 Task: Add an event  with title  Interview with Anchal, date '2023/11/23 to 2023/11/25 & Select Event type as  One on One. Add location for the event as  987 São Bento Station, Porto, Portugal and add a description: The conversation aimed at assessing their qualifications, skills, and suitability for a specific job role or position within the organization. The interview provides an opportunity for the hiring team to gather valuable information about the candidate's experience, abilities, and potential cultural fit.Create an event link  http-interviewwithanchalcom & Select the event color as  Light Pink. , logged in from the account softage.1@softage.netand send the event invitation to softage.4@softage.net and softage.5@softage.net
Action: Mouse moved to (727, 96)
Screenshot: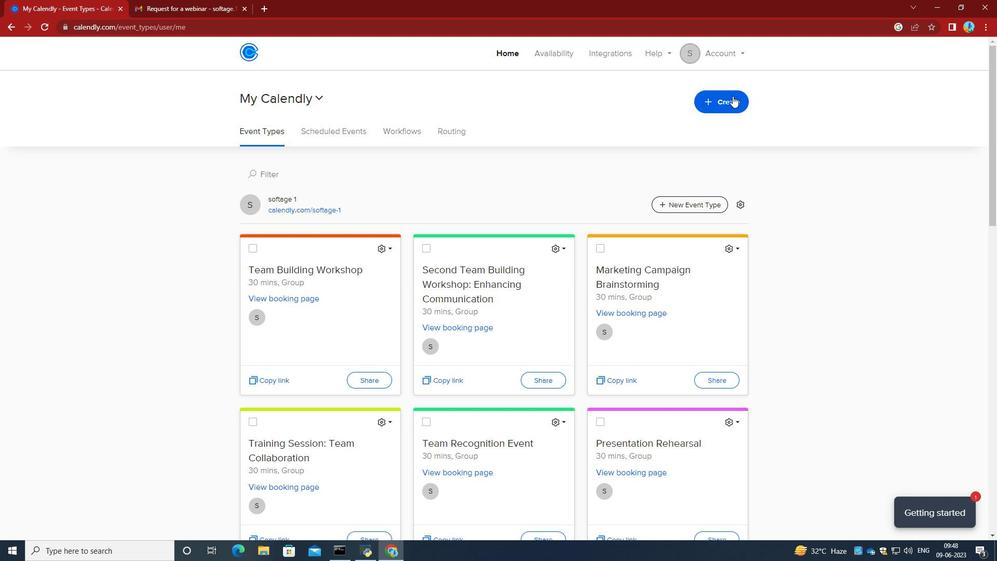 
Action: Mouse pressed left at (727, 96)
Screenshot: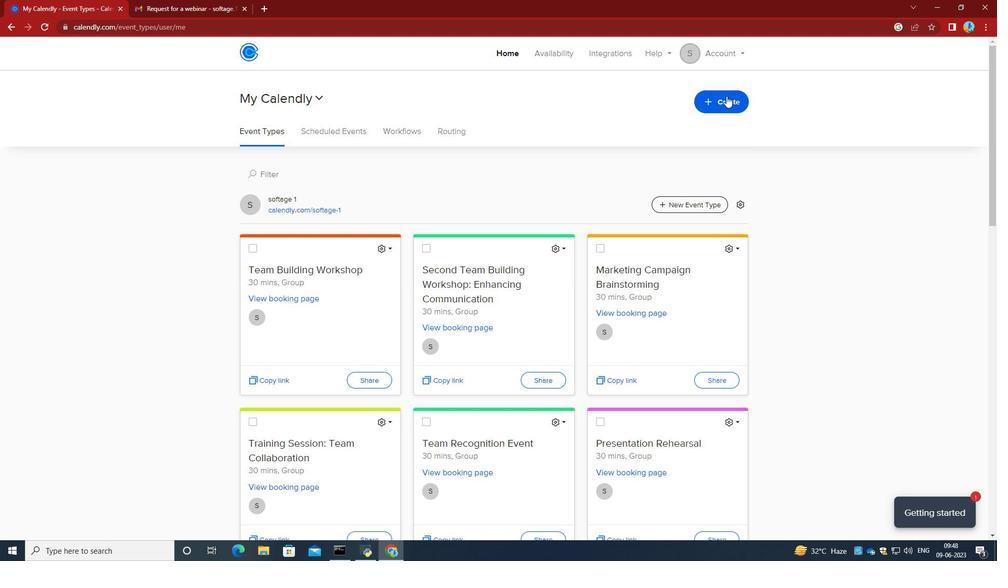 
Action: Mouse moved to (660, 144)
Screenshot: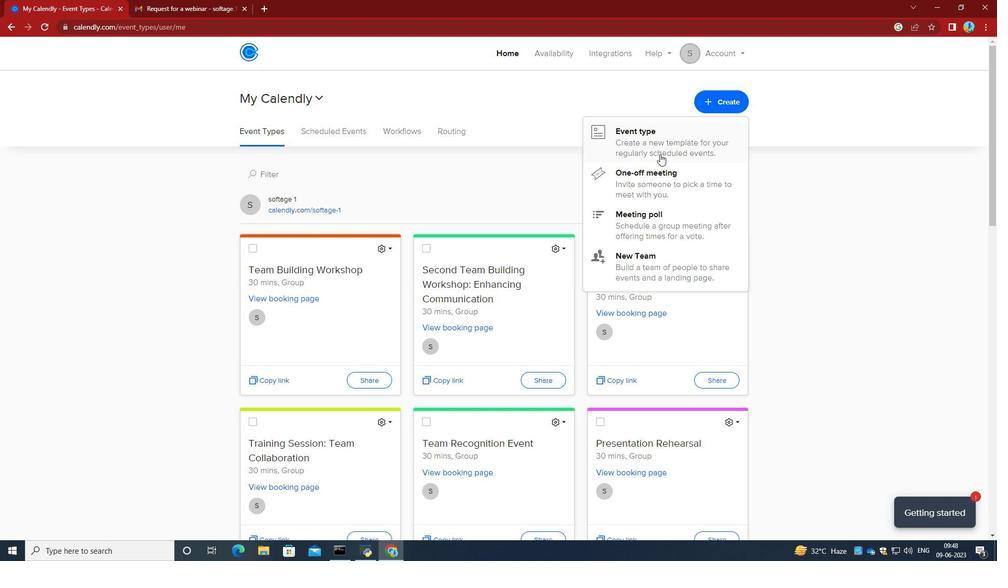 
Action: Mouse pressed left at (660, 144)
Screenshot: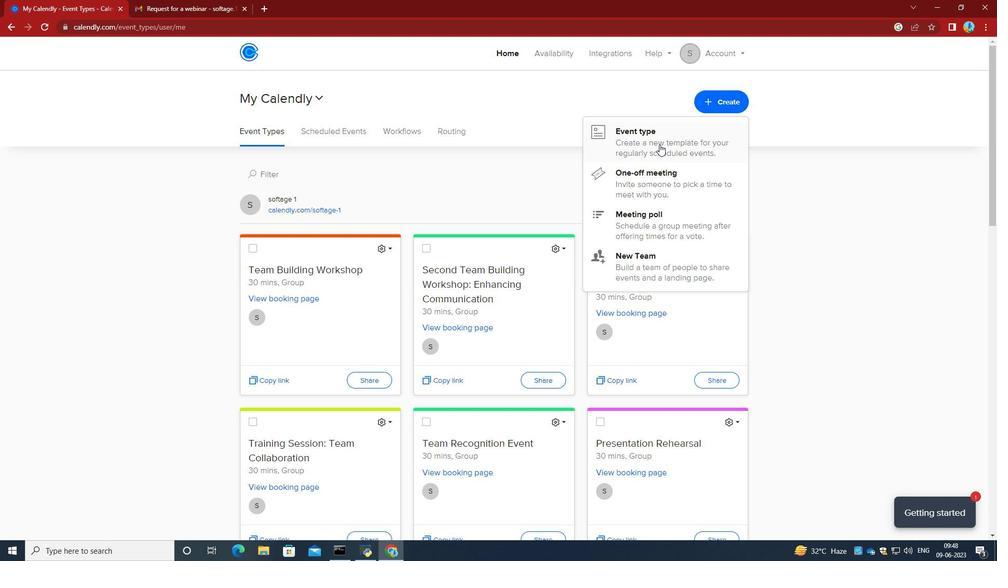 
Action: Mouse moved to (489, 180)
Screenshot: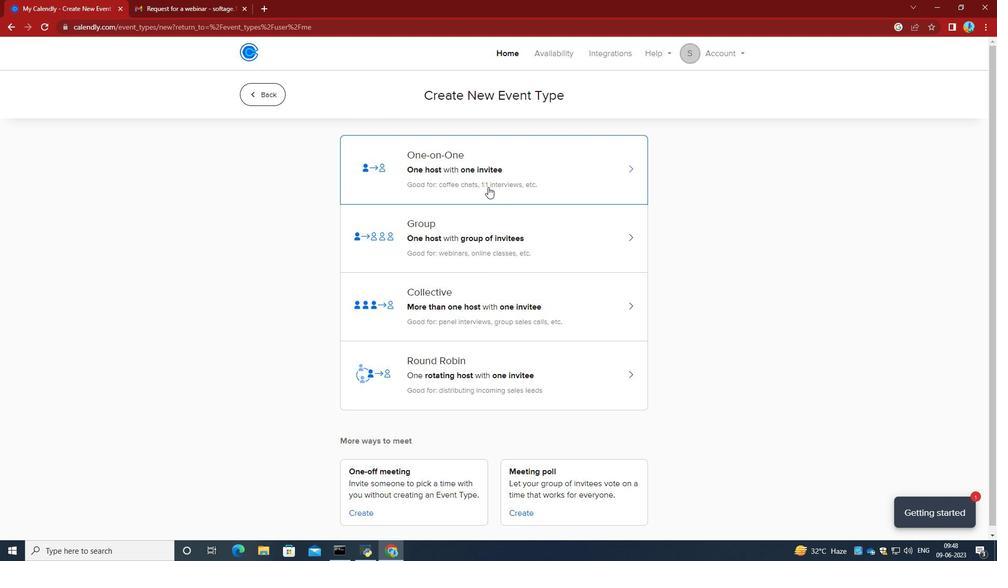 
Action: Mouse pressed left at (489, 180)
Screenshot: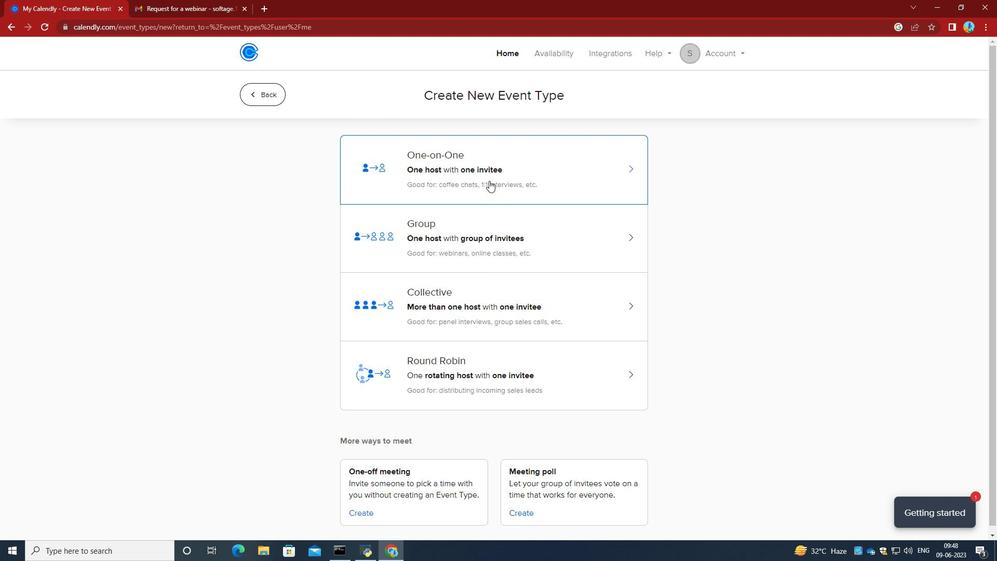 
Action: Mouse moved to (373, 247)
Screenshot: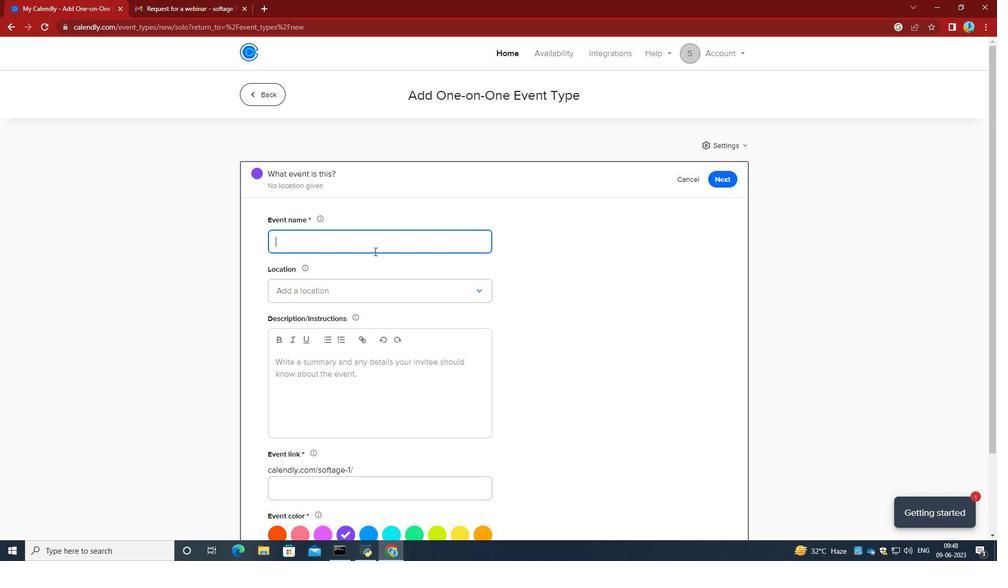 
Action: Mouse pressed left at (373, 247)
Screenshot: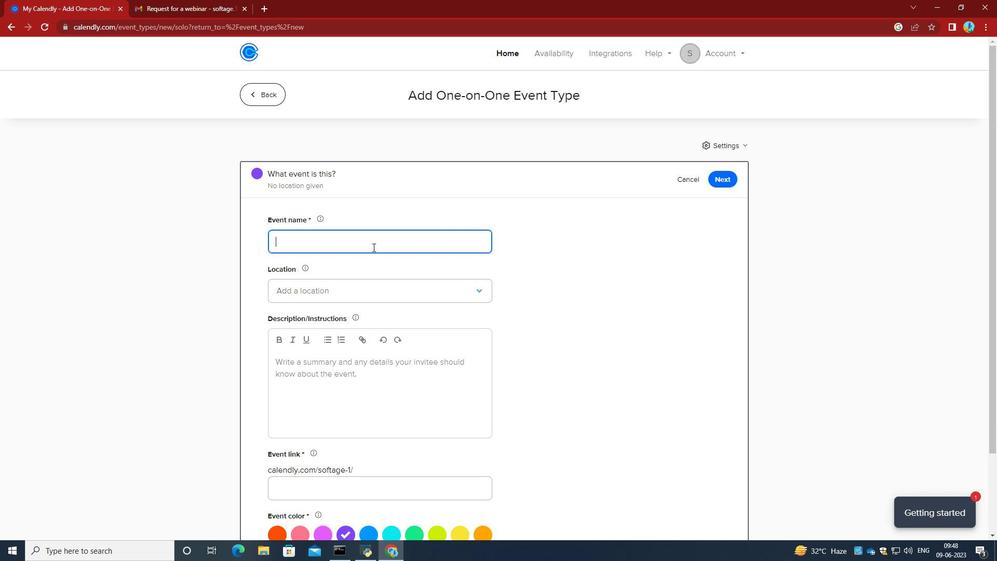 
Action: Key pressed <Key.caps_lock>I<Key.caps_lock>nterview<Key.space>with<Key.space><Key.caps_lock>A<Key.caps_lock>nchal<Key.space>
Screenshot: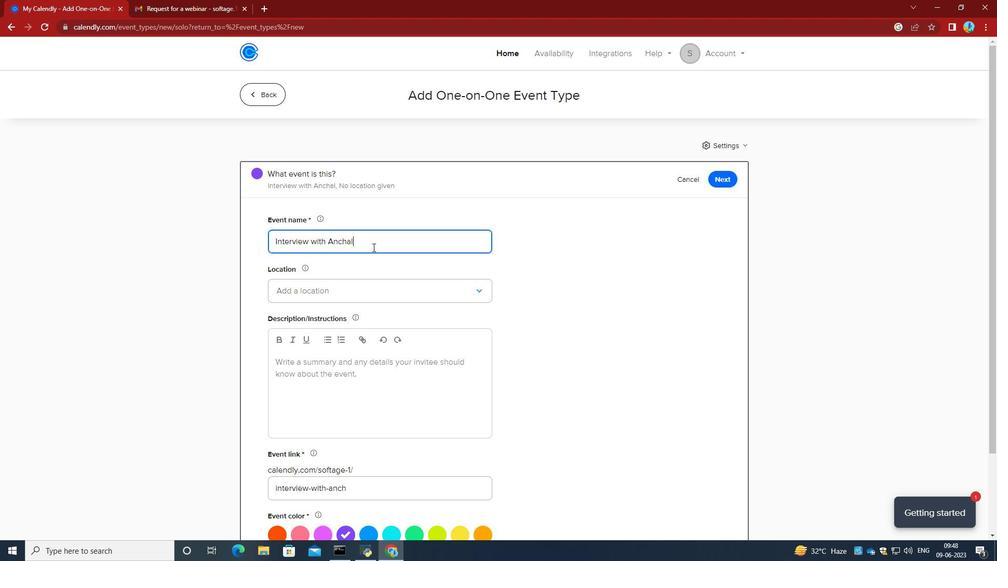 
Action: Mouse moved to (366, 286)
Screenshot: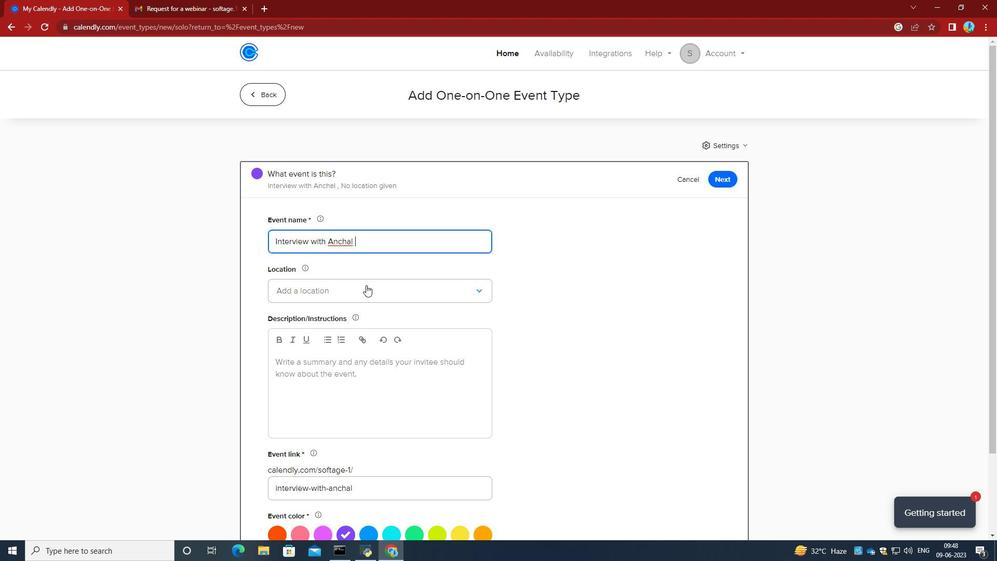 
Action: Mouse pressed left at (366, 286)
Screenshot: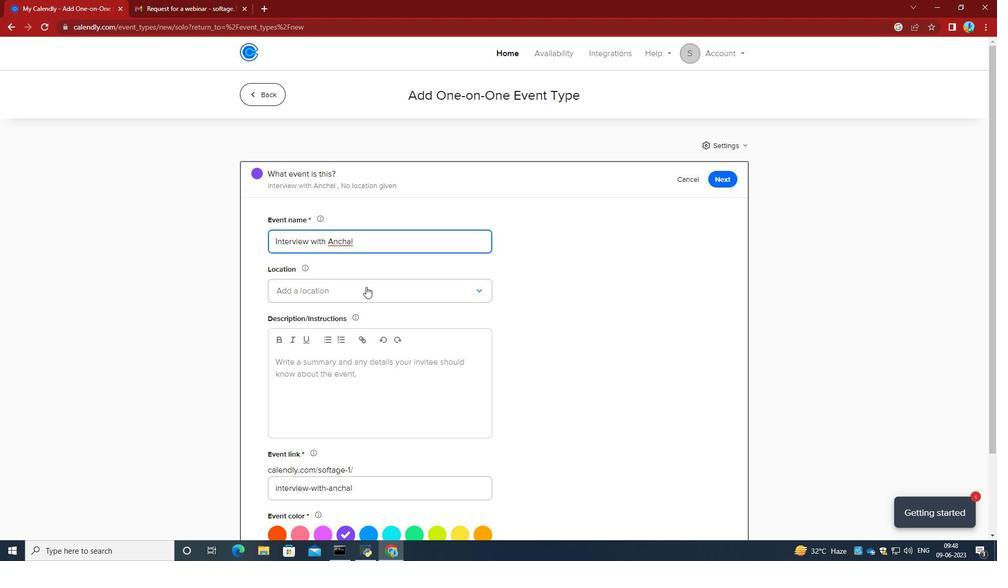 
Action: Mouse moved to (351, 316)
Screenshot: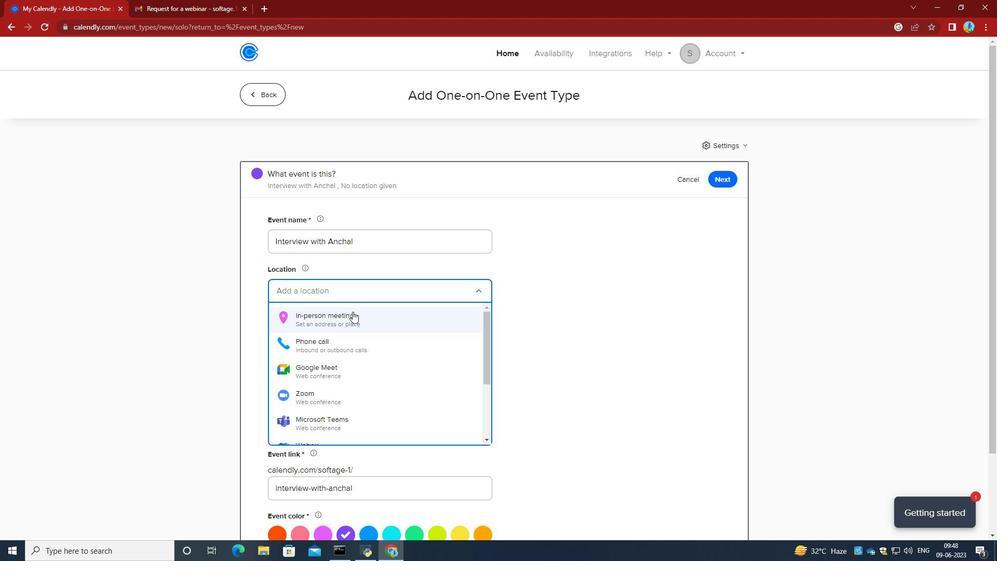 
Action: Mouse pressed left at (351, 316)
Screenshot: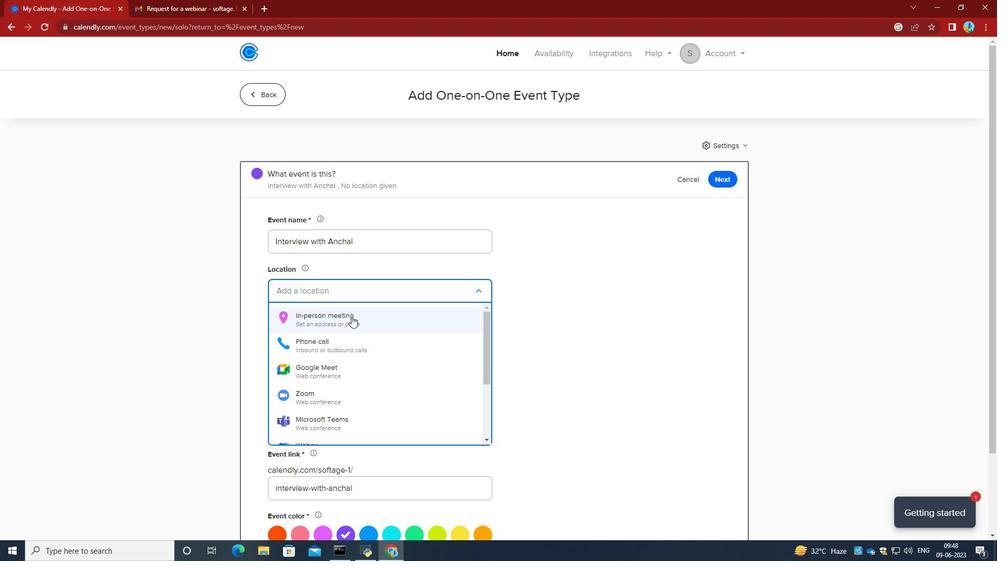 
Action: Mouse moved to (448, 173)
Screenshot: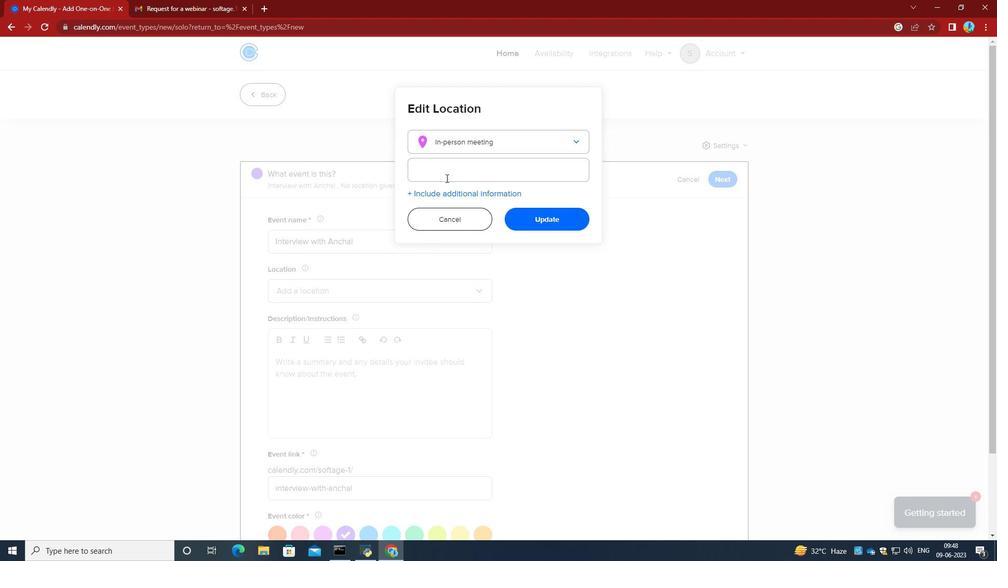 
Action: Mouse pressed left at (448, 173)
Screenshot: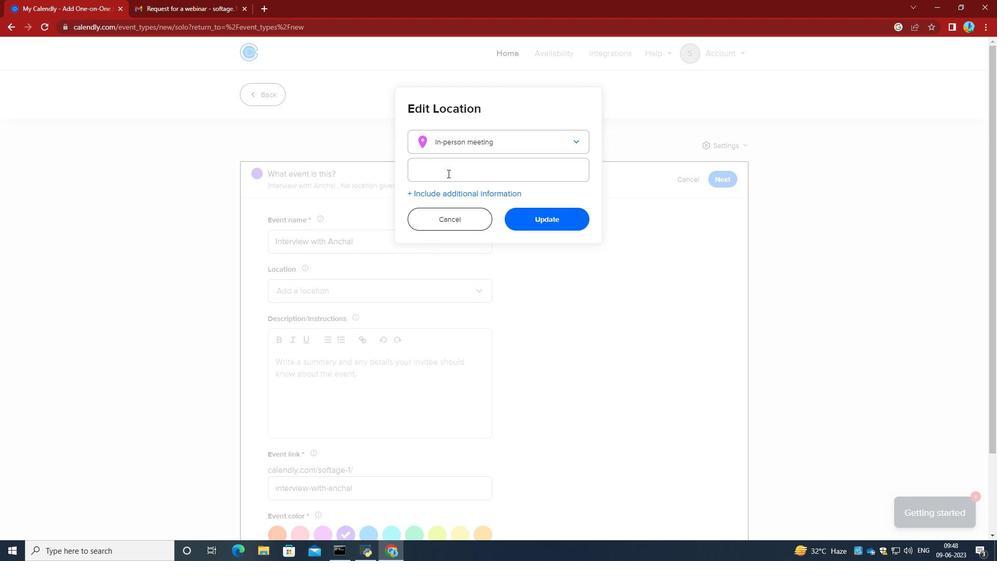 
Action: Key pressed 987<Key.space><Key.caps_lock>SA<Key.backspace><Key.caps_lock>ao<Key.space><Key.caps_lock>B<Key.caps_lock>ento<Key.space><Key.caps_lock>S<Key.caps_lock>tation,<Key.space><Key.caps_lock>P<Key.caps_lock>orto,<Key.space><Key.caps_lock>P<Key.caps_lock>ortugal
Screenshot: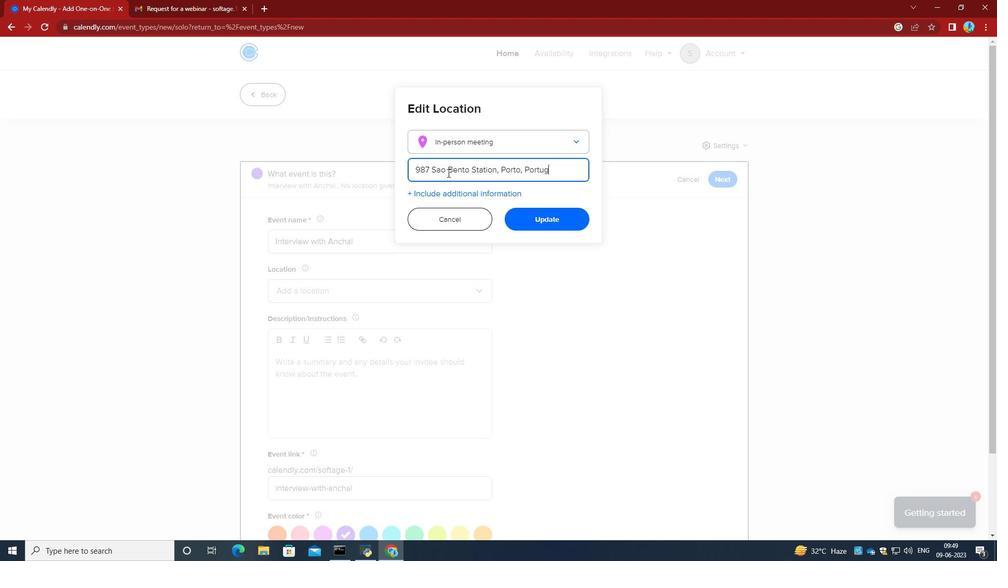 
Action: Mouse moved to (559, 224)
Screenshot: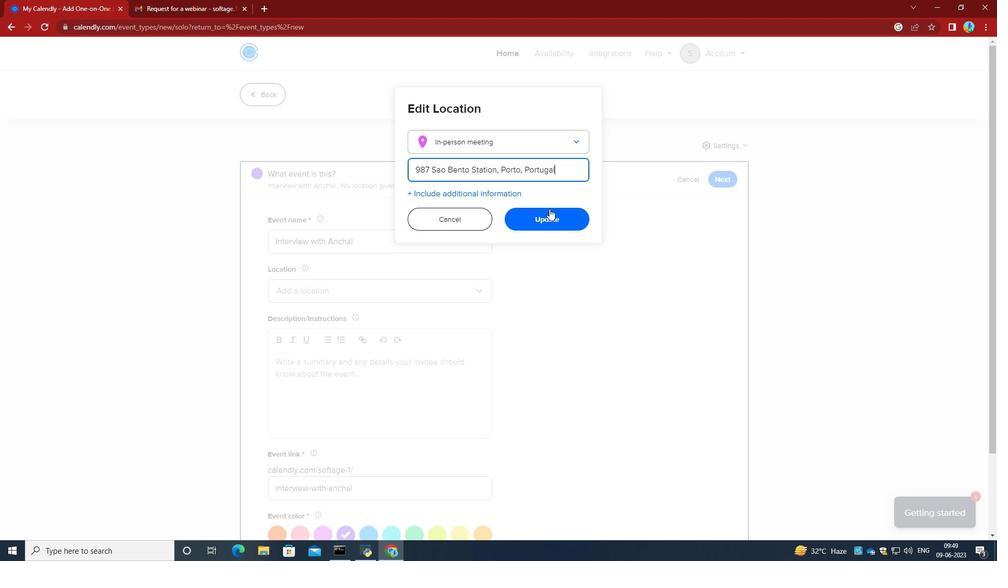 
Action: Mouse pressed left at (559, 224)
Screenshot: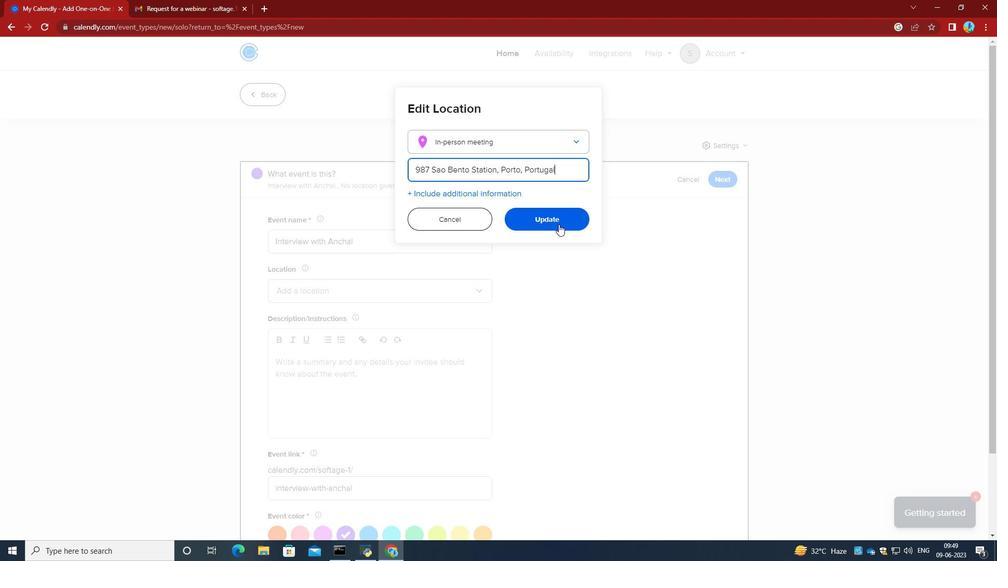 
Action: Mouse moved to (525, 278)
Screenshot: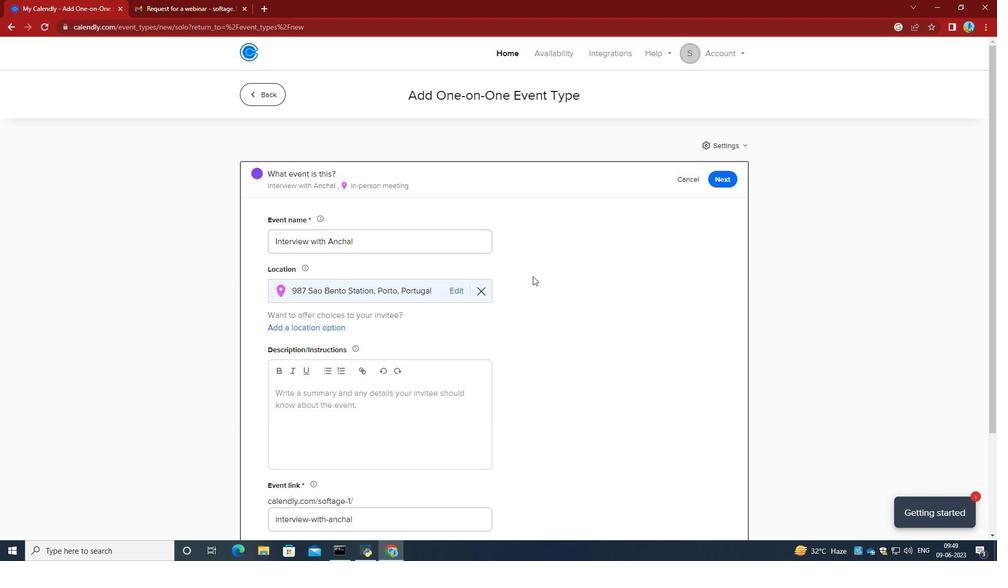 
Action: Mouse scrolled (525, 278) with delta (0, 0)
Screenshot: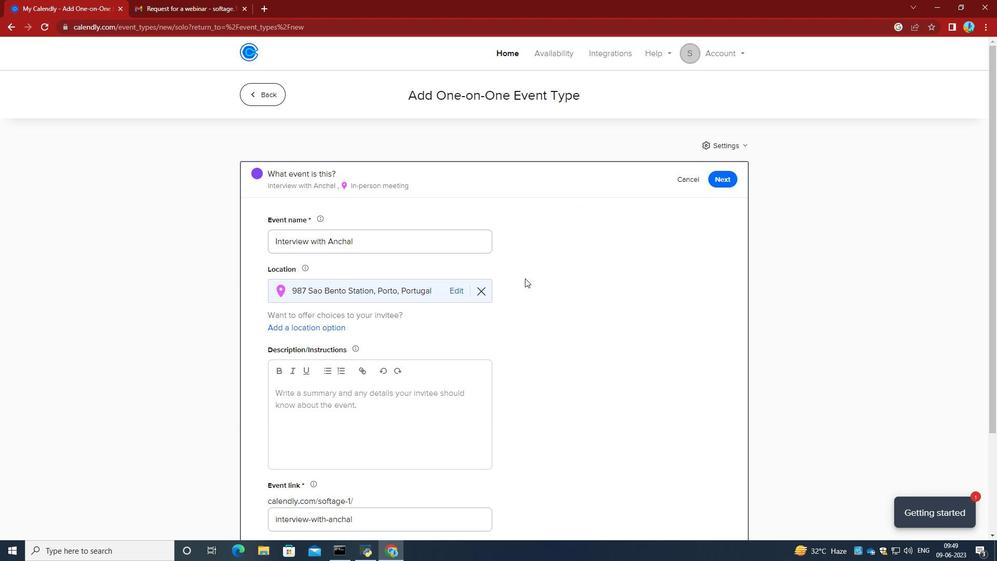 
Action: Mouse scrolled (525, 278) with delta (0, 0)
Screenshot: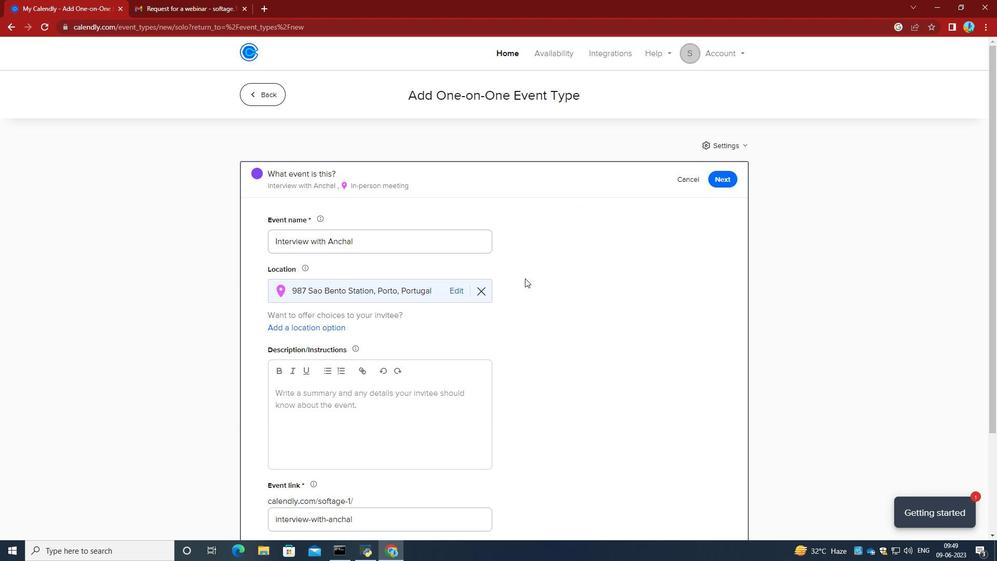 
Action: Mouse scrolled (525, 278) with delta (0, 0)
Screenshot: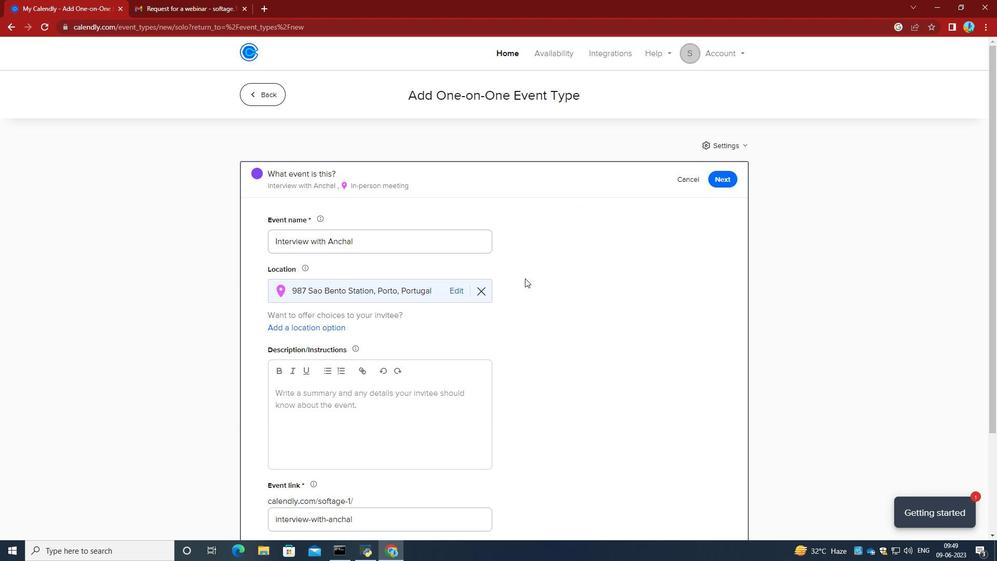 
Action: Mouse moved to (397, 278)
Screenshot: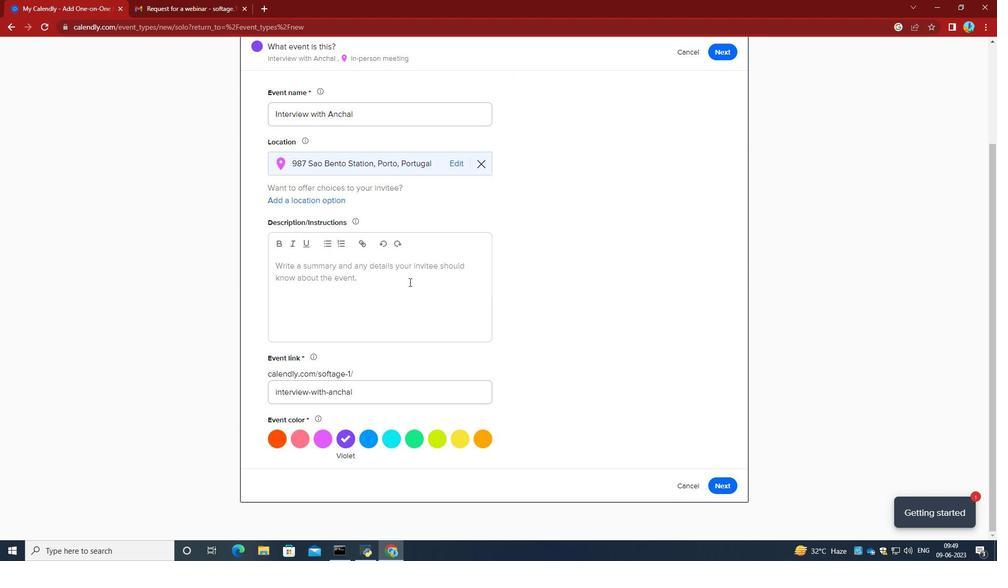 
Action: Mouse pressed left at (397, 278)
Screenshot: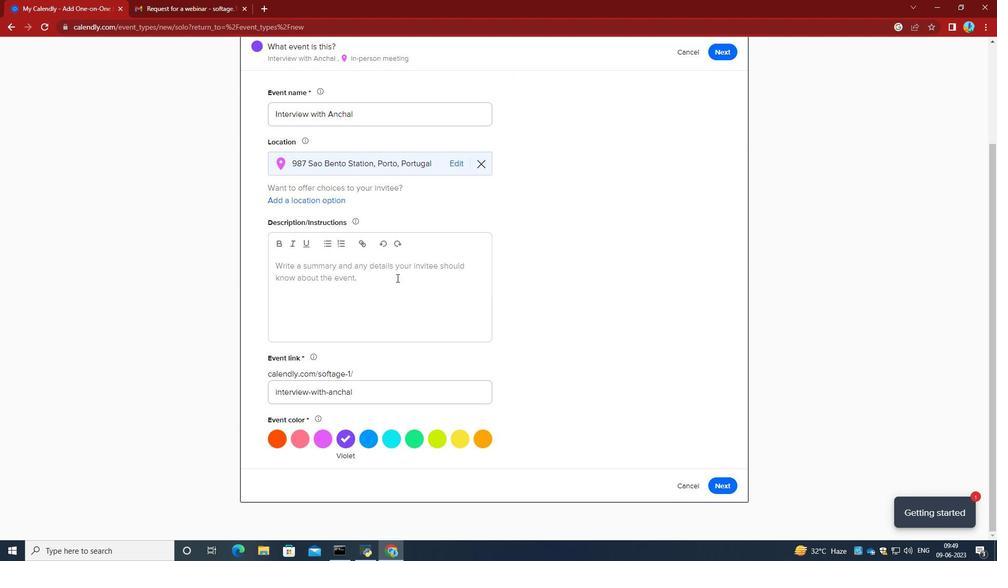 
Action: Key pressed <Key.caps_lock>T<Key.caps_lock>he<Key.space>conversatin<Key.space><Key.backspace><Key.backspace>on<Key.space>aimen<Key.backspace>d<Key.space>at<Key.space>assessing<Key.backspace>g<Key.space>their<Key.space>qualificatio<Key.backspace>on,<Key.space>skills,<Key.space>and<Key.space>suitability<Key.space>for<Key.space>a<Key.space>specific<Key.space>job<Key.space>role<Key.space>a<Key.space><Key.backspace><Key.backspace>or<Key.space>position<Key.space>with<Key.space><Key.backspace>in<Key.space>the<Key.space>organization.<Key.space><Key.caps_lock>T<Key.caps_lock>he<Key.space>interview<Key.space>provides<Key.space>an<Key.space>opportunity<Key.space>for<Key.space>the<Key.space>up<Key.backspace><Key.backspace><Key.backspace><Key.backspace><Key.space>e<Key.backspace><Key.backspace>e<Key.space>hiring<Key.space>team<Key.space>to<Key.space>gather<Key.space>valuable<Key.space>information<Key.space>about<Key.space>the<Key.space>candidate's<Key.space>experience,<Key.space>abilities,<Key.space>and<Key.space>potential<Key.space>cultural<Key.space>fit.
Screenshot: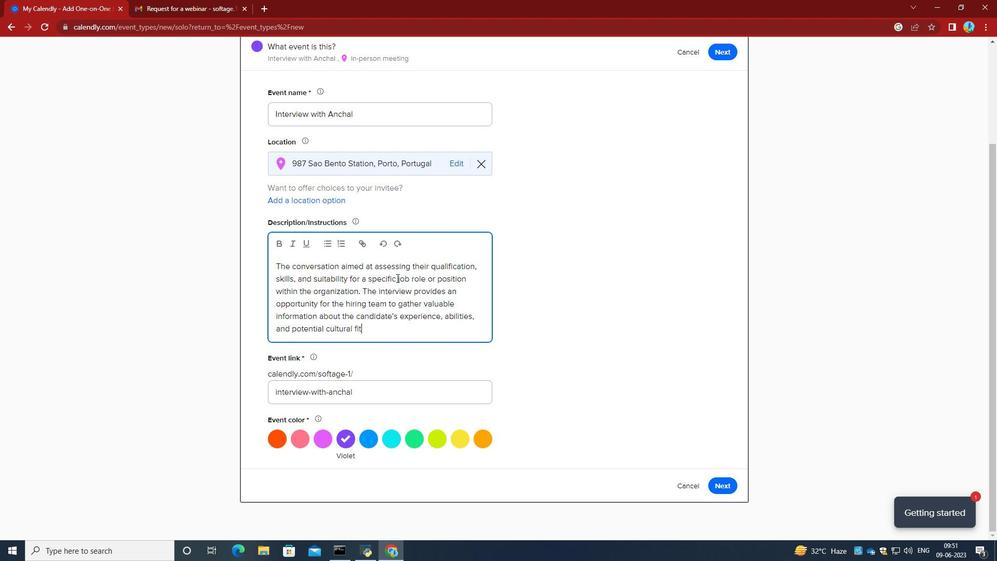 
Action: Mouse moved to (413, 208)
Screenshot: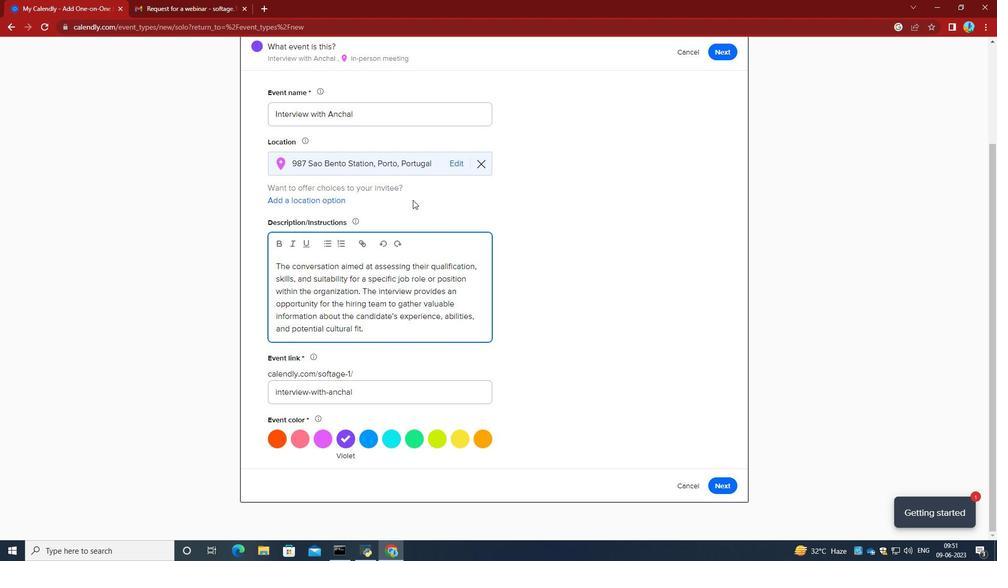 
Action: Mouse scrolled (413, 207) with delta (0, 0)
Screenshot: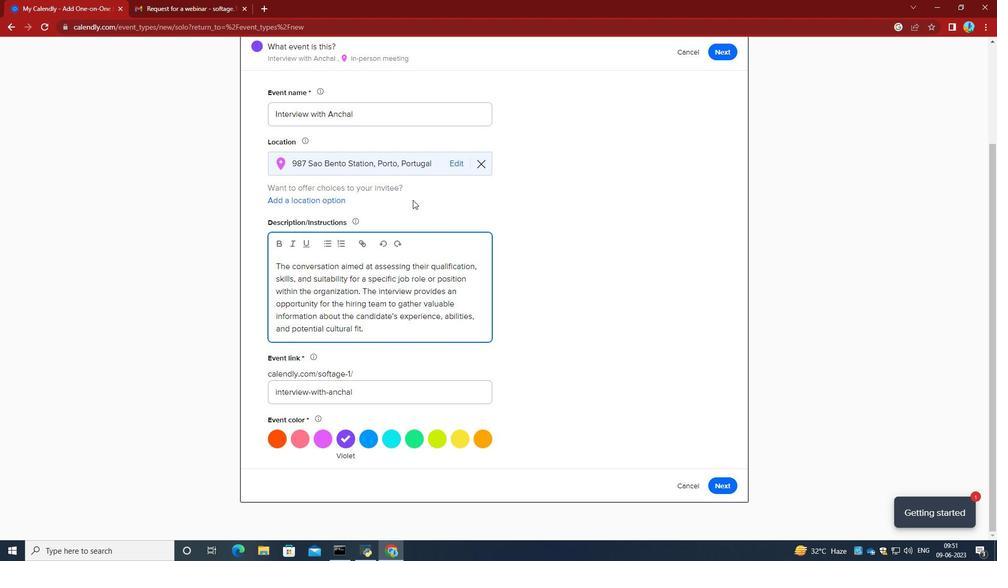 
Action: Mouse scrolled (413, 207) with delta (0, 0)
Screenshot: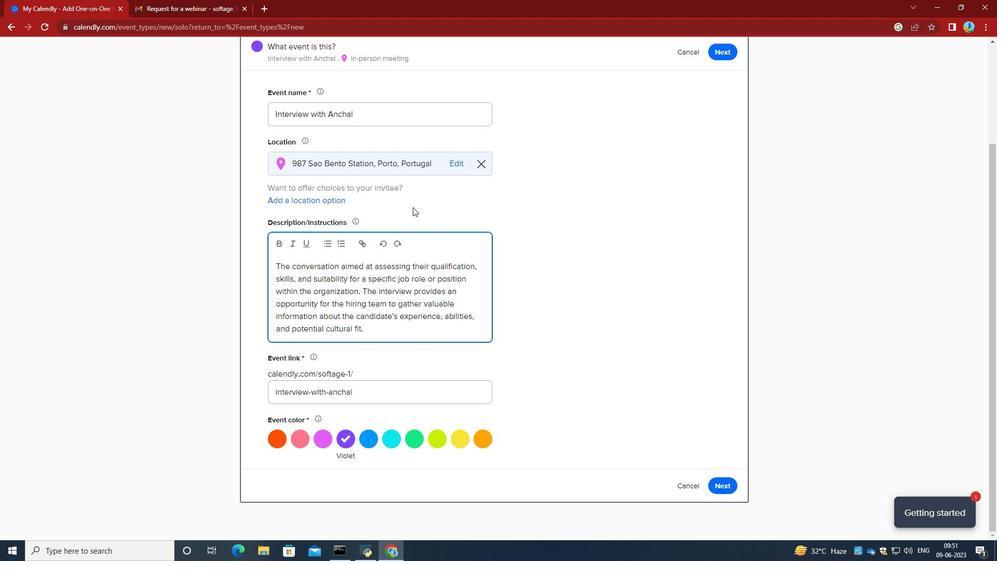 
Action: Mouse moved to (382, 387)
Screenshot: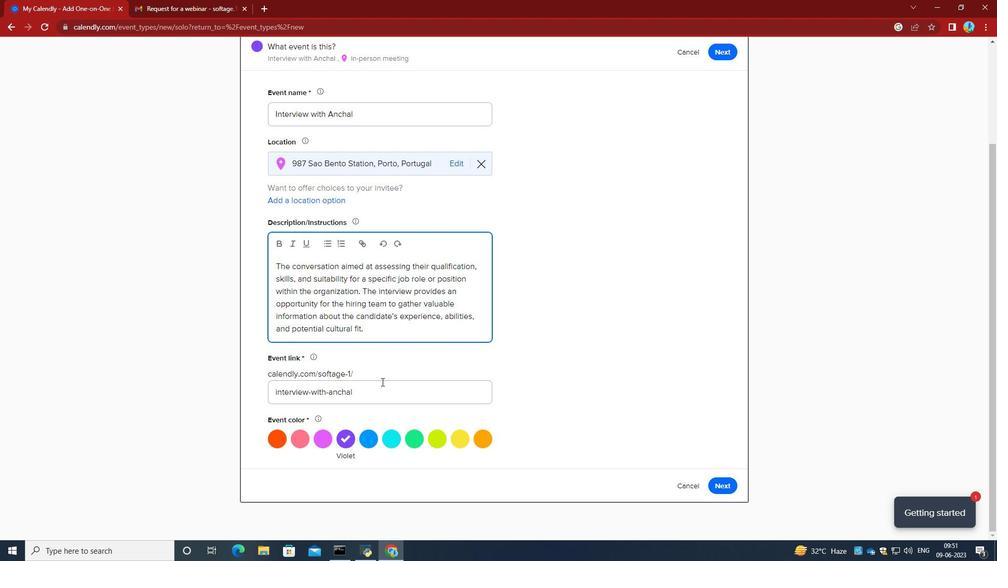 
Action: Mouse pressed left at (382, 387)
Screenshot: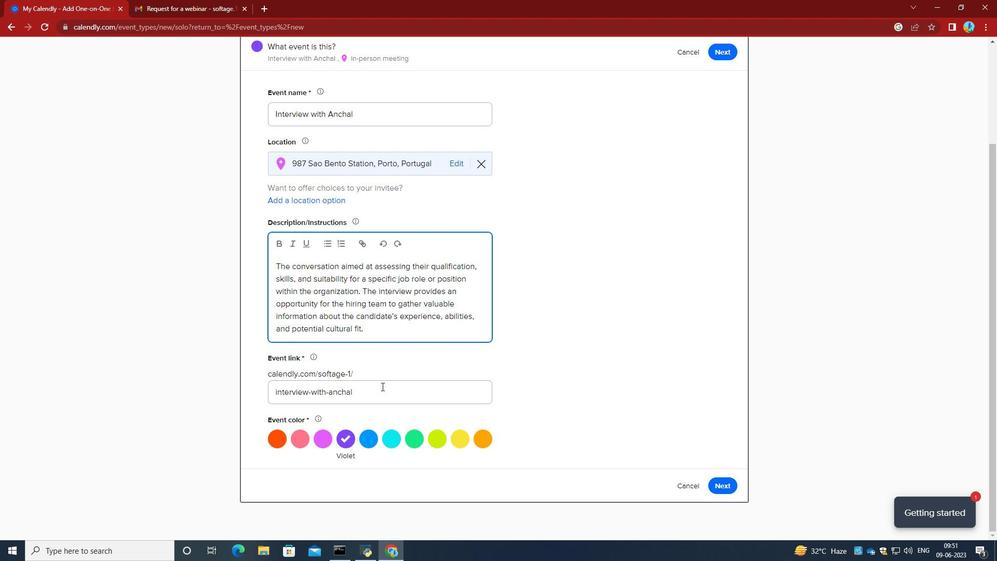 
Action: Mouse moved to (258, 382)
Screenshot: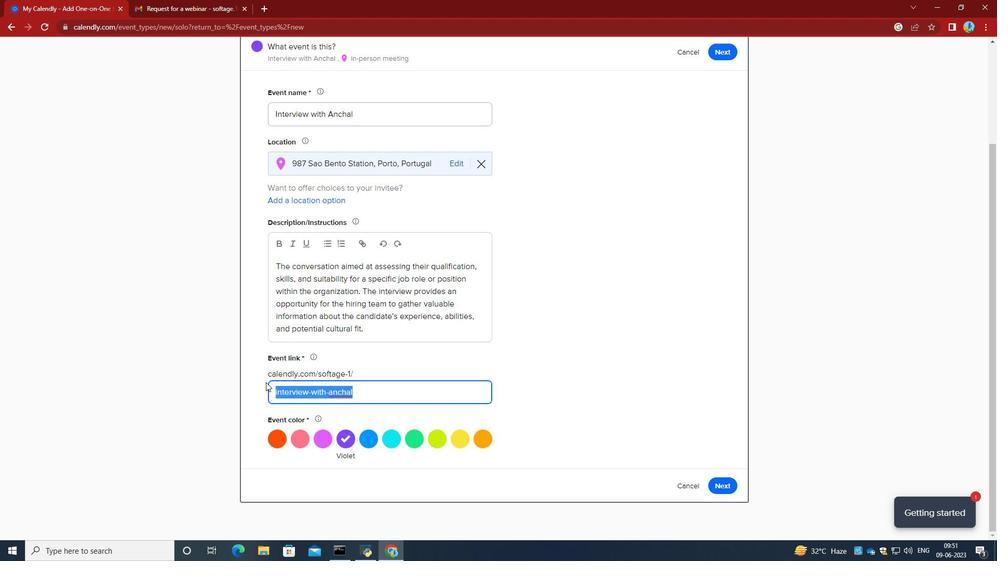 
Action: Key pressed <Key.backspace>g<Key.backspace>http-interviewwithanchalcom
Screenshot: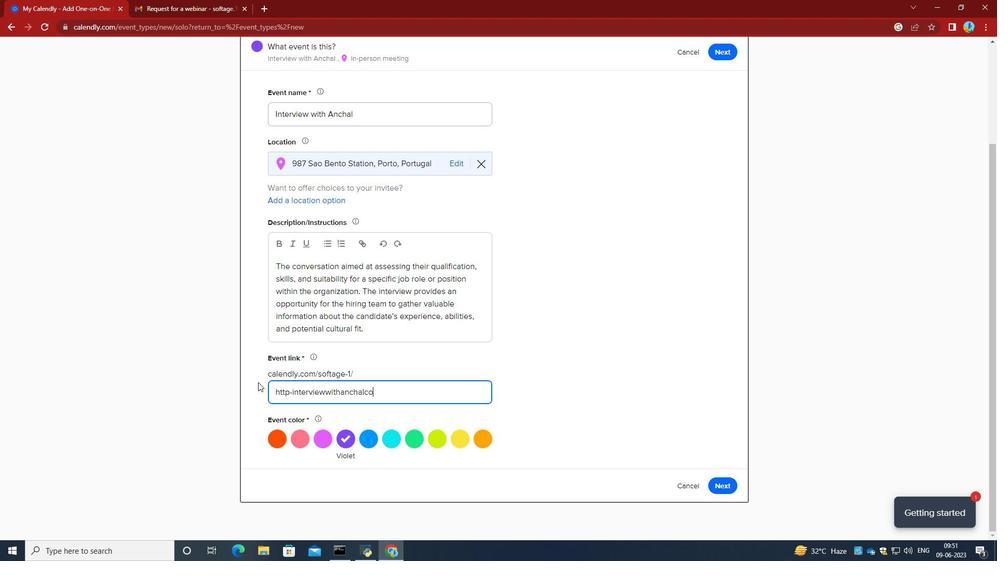 
Action: Mouse moved to (409, 340)
Screenshot: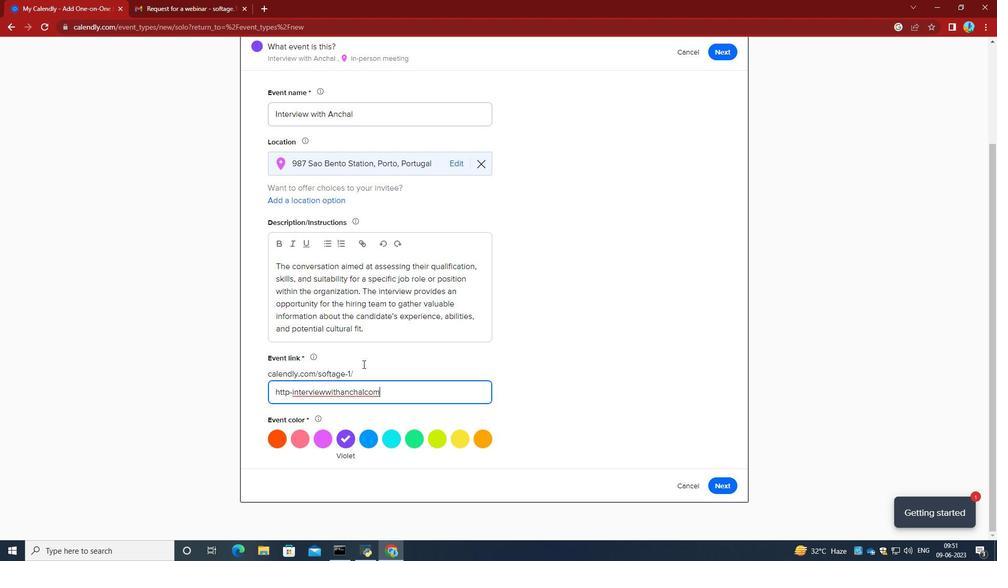 
Action: Mouse scrolled (409, 340) with delta (0, 0)
Screenshot: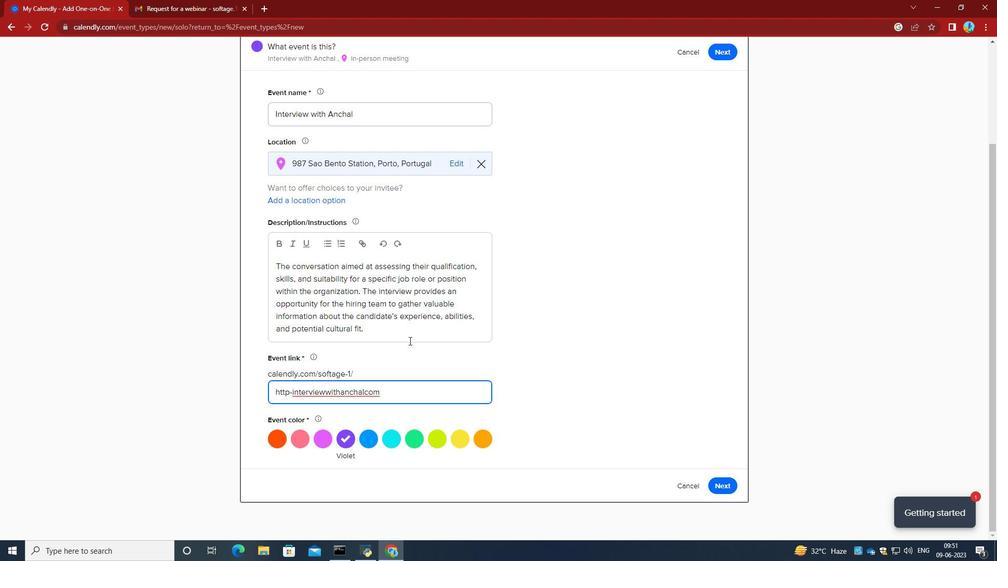 
Action: Mouse scrolled (409, 340) with delta (0, 0)
Screenshot: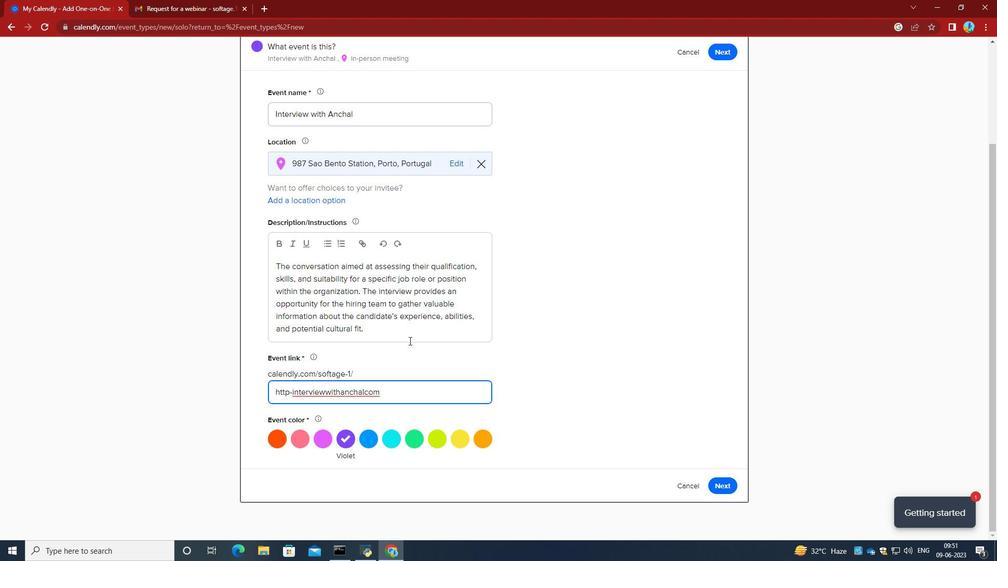 
Action: Mouse moved to (287, 440)
Screenshot: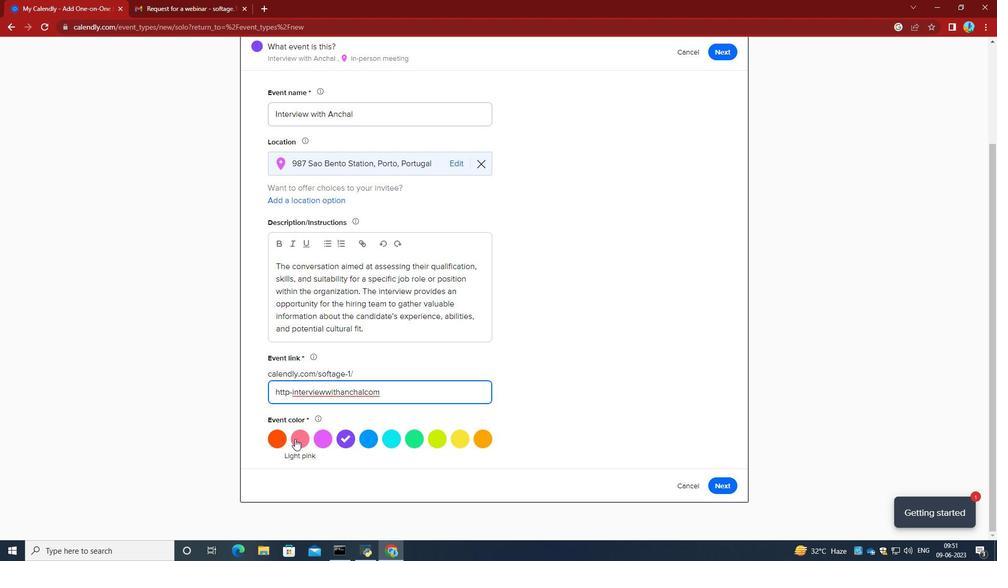 
Action: Mouse pressed left at (287, 440)
Screenshot: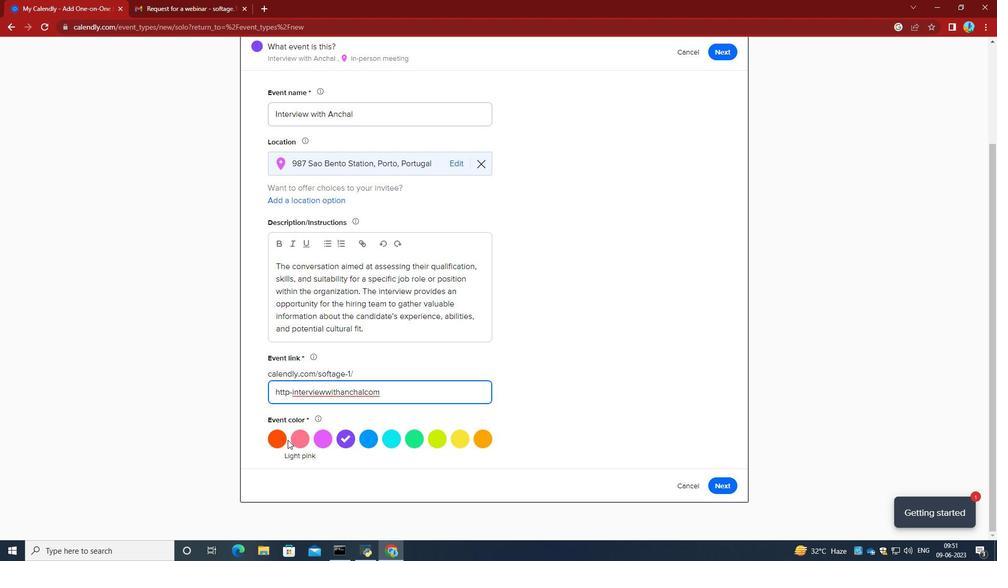 
Action: Mouse moved to (299, 441)
Screenshot: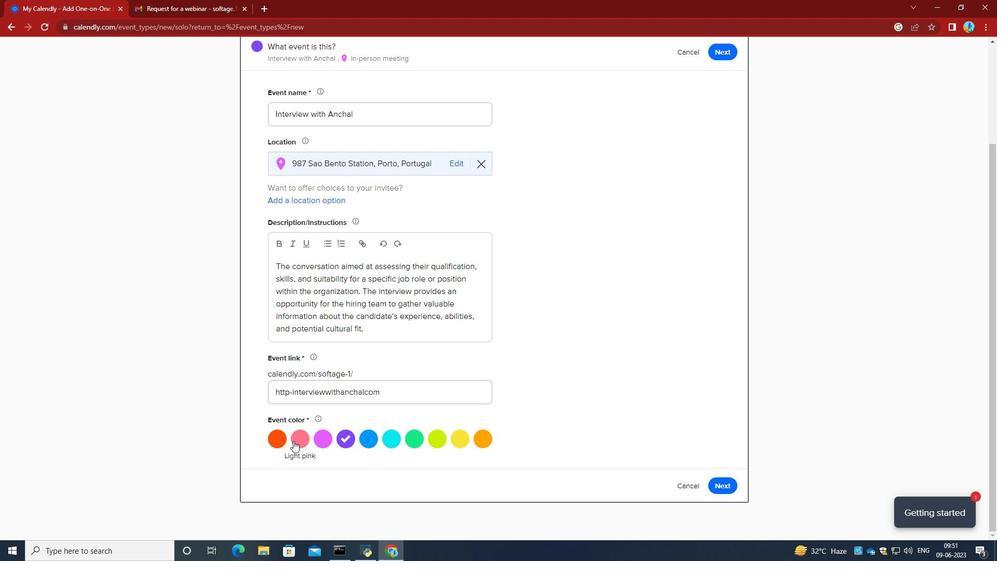 
Action: Mouse pressed left at (299, 441)
Screenshot: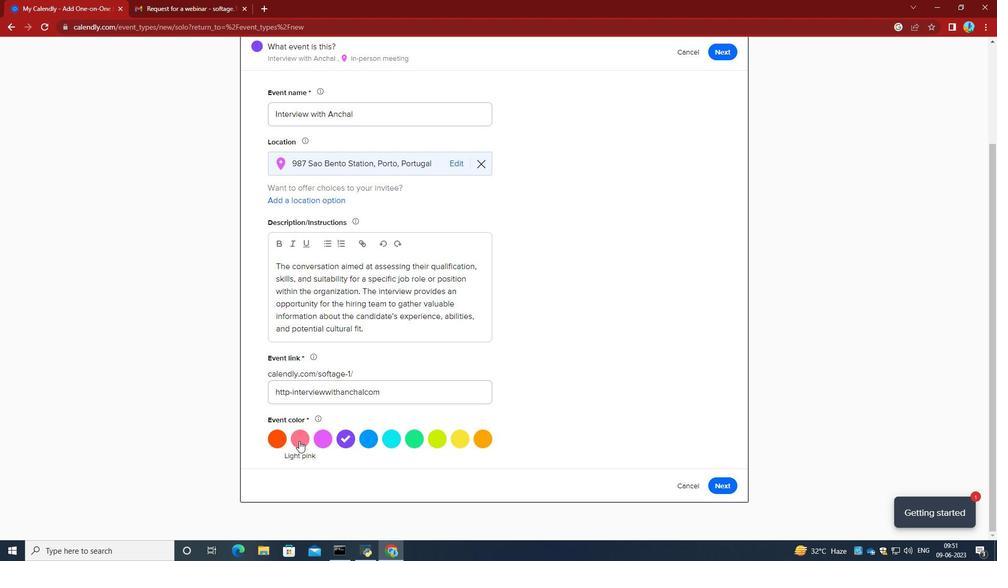 
Action: Mouse moved to (714, 489)
Screenshot: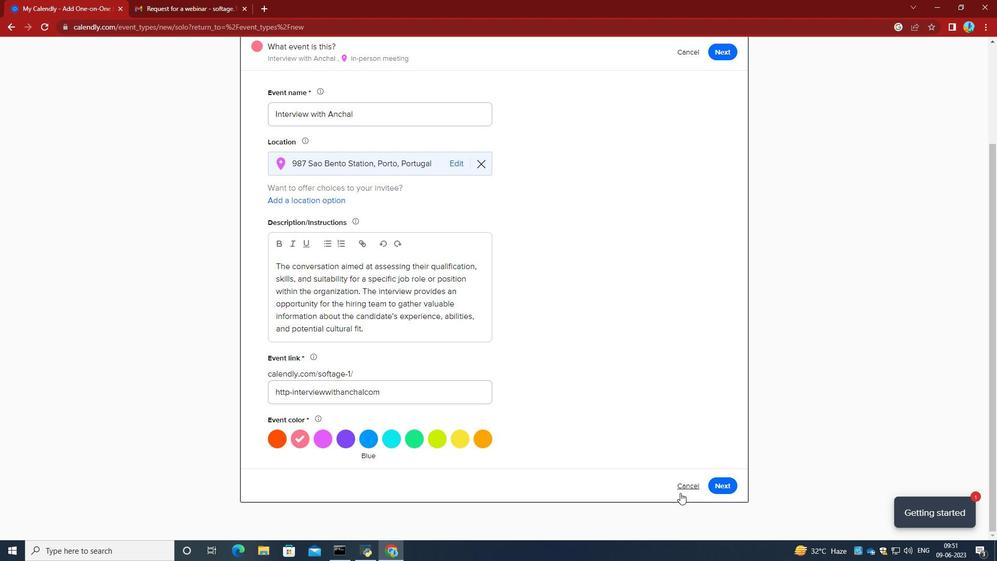 
Action: Mouse pressed left at (714, 489)
Screenshot: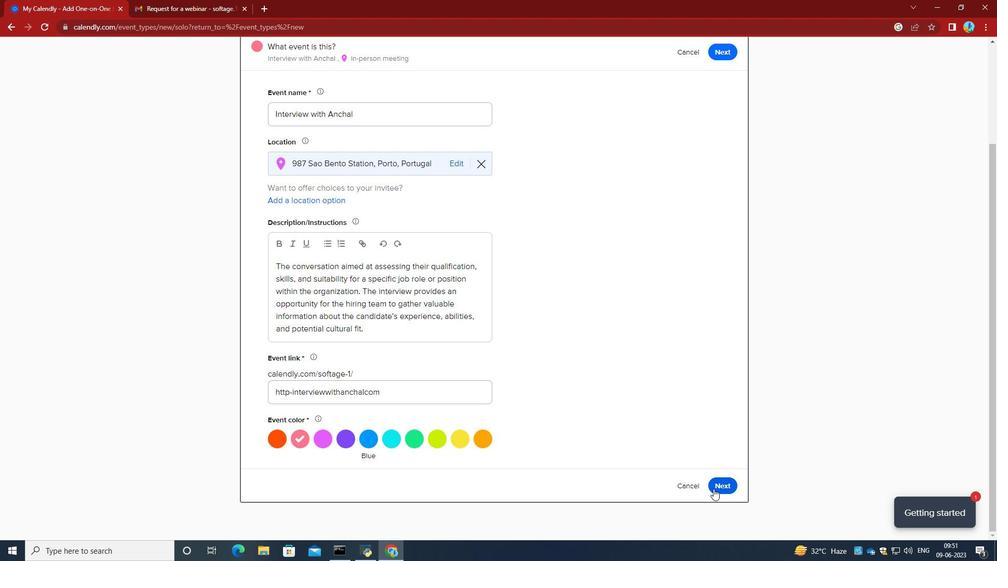 
Action: Mouse moved to (305, 211)
Screenshot: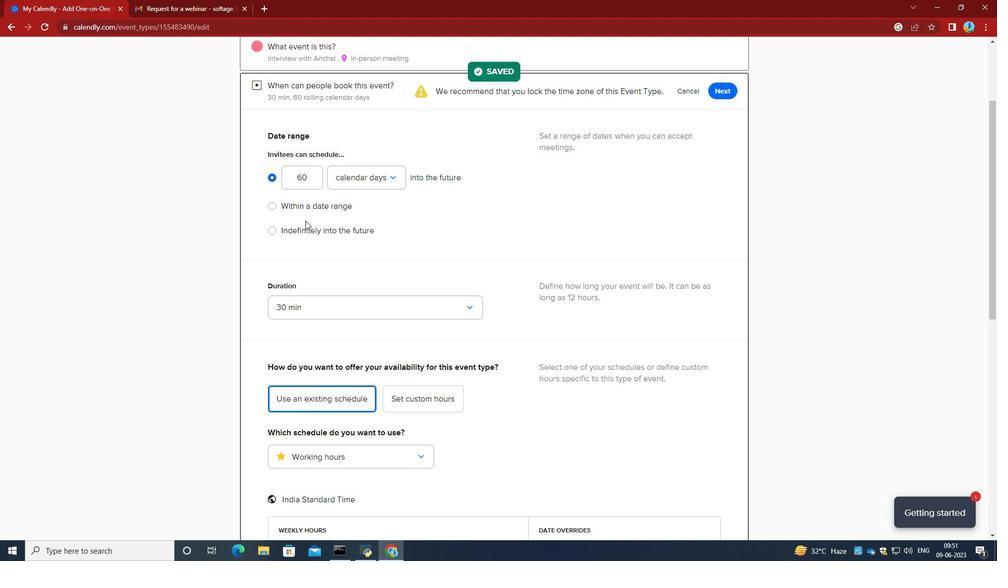 
Action: Mouse pressed left at (305, 211)
Screenshot: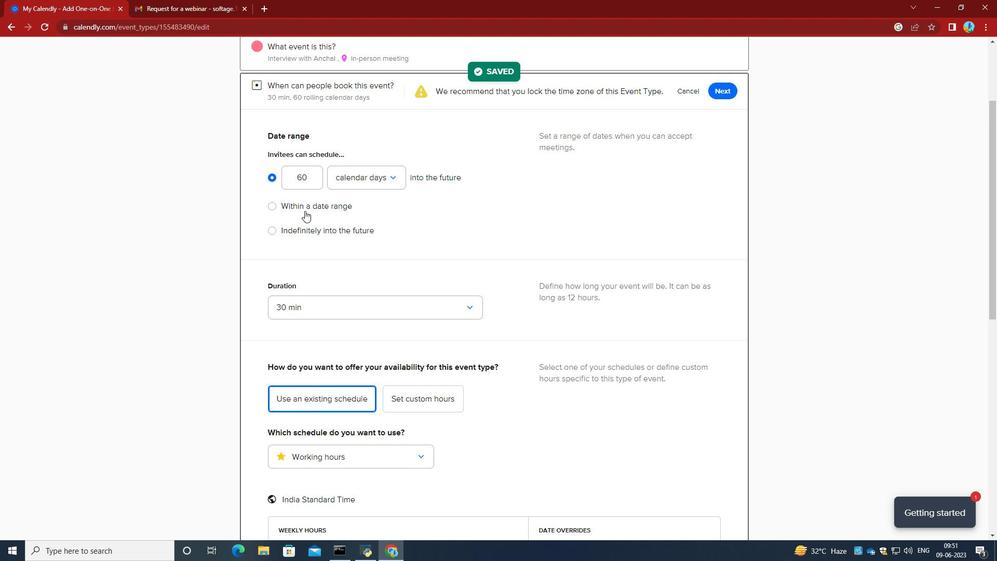 
Action: Mouse moved to (419, 208)
Screenshot: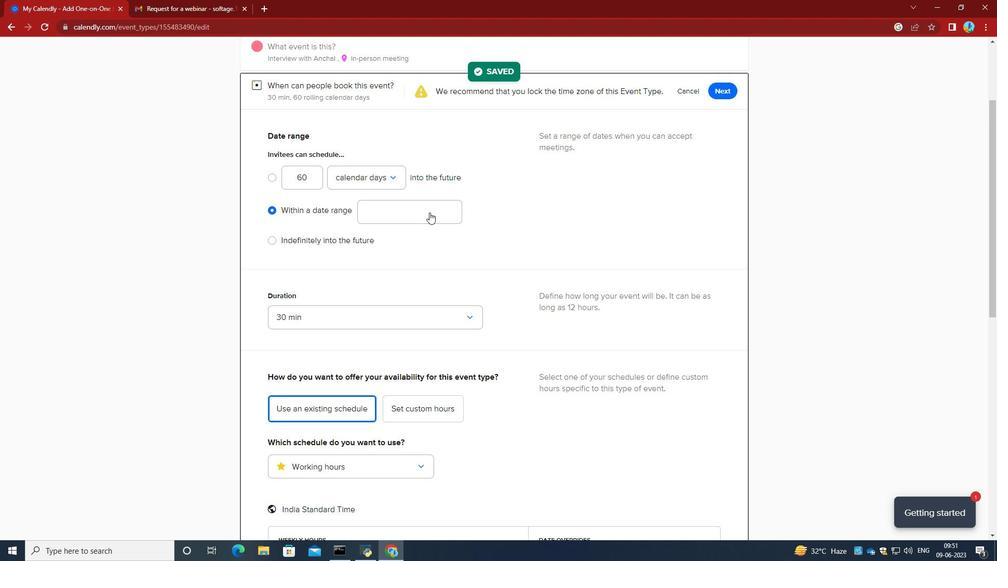 
Action: Mouse pressed left at (419, 208)
Screenshot: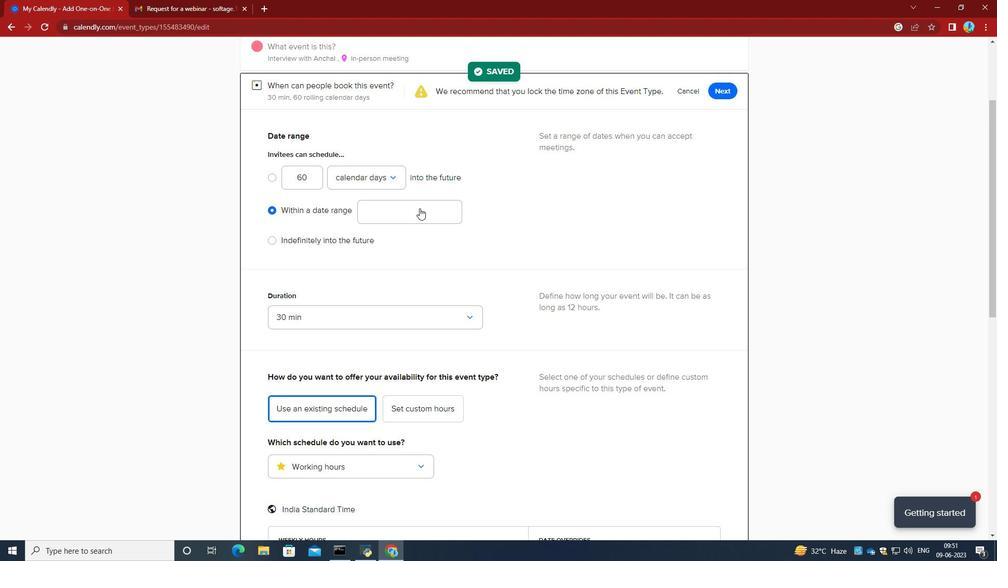 
Action: Mouse moved to (436, 249)
Screenshot: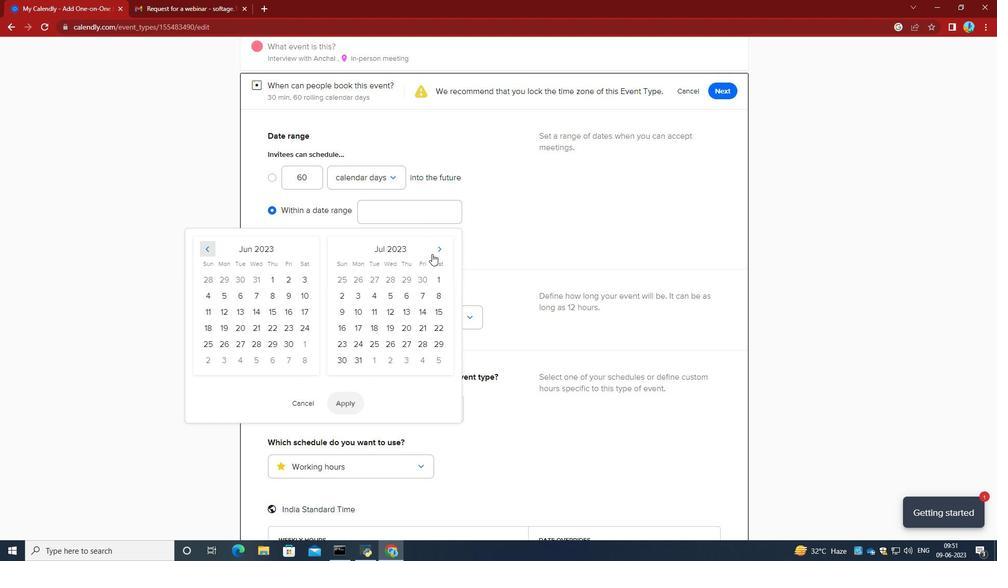 
Action: Mouse pressed left at (436, 249)
Screenshot: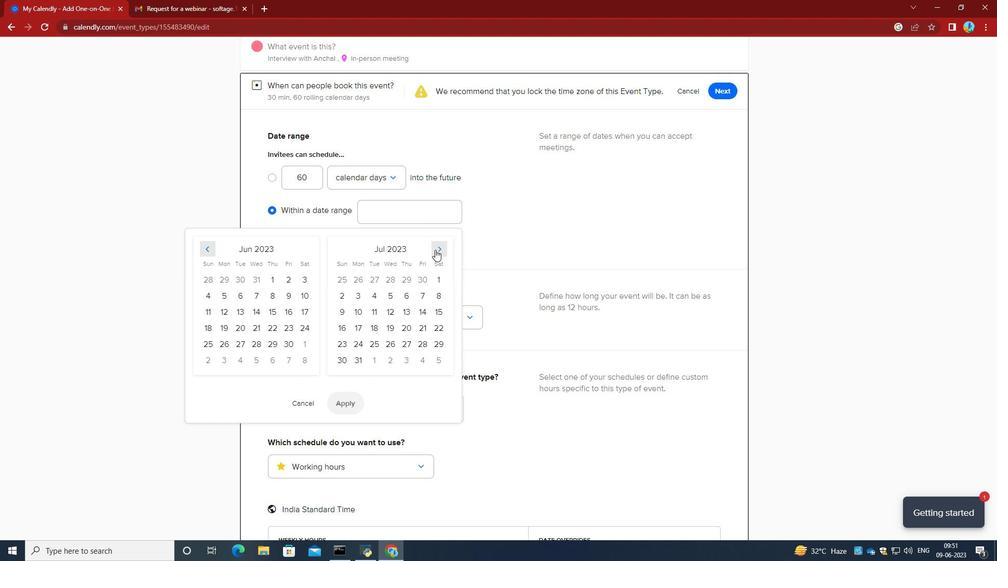 
Action: Mouse pressed left at (436, 249)
Screenshot: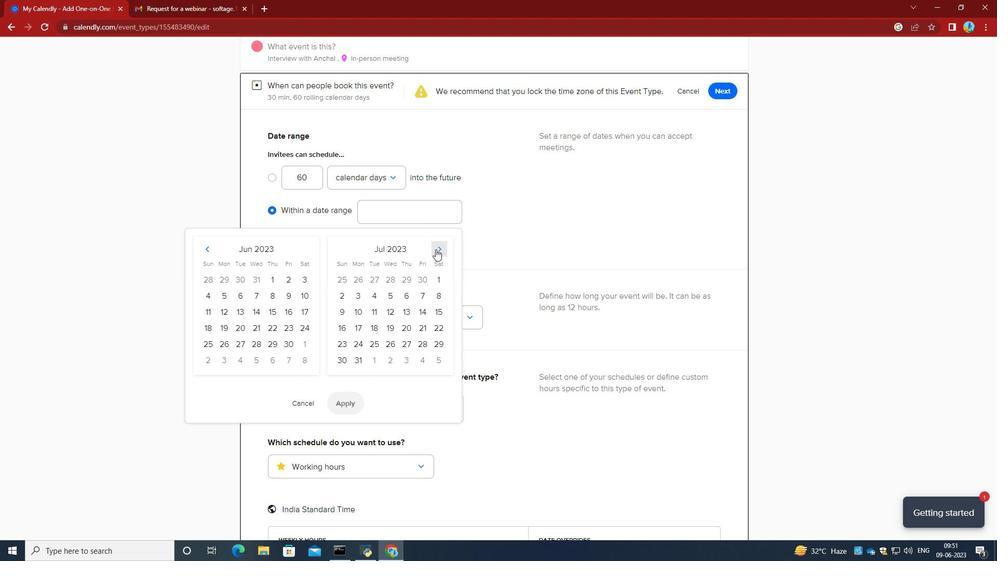 
Action: Mouse pressed left at (436, 249)
Screenshot: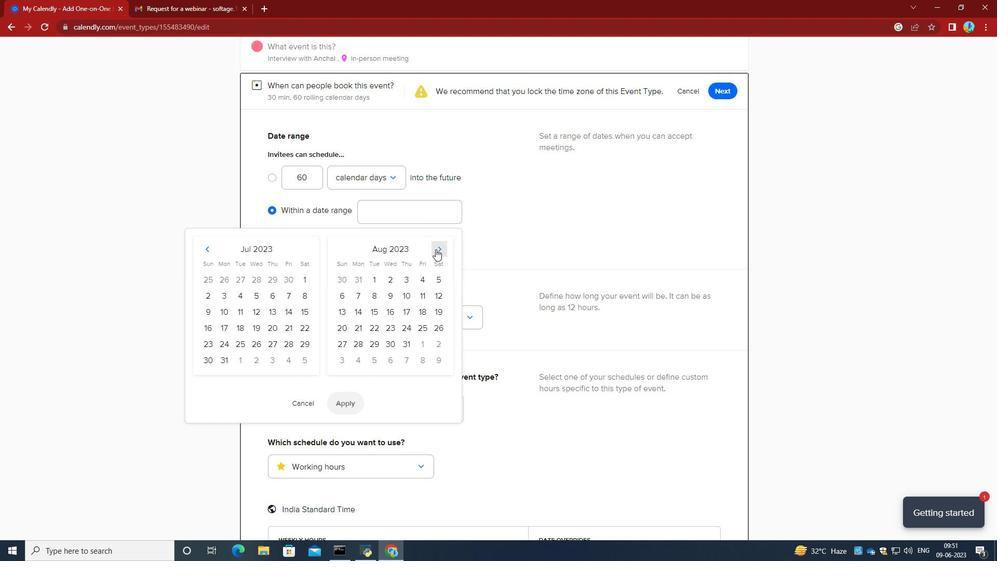 
Action: Mouse pressed left at (436, 249)
Screenshot: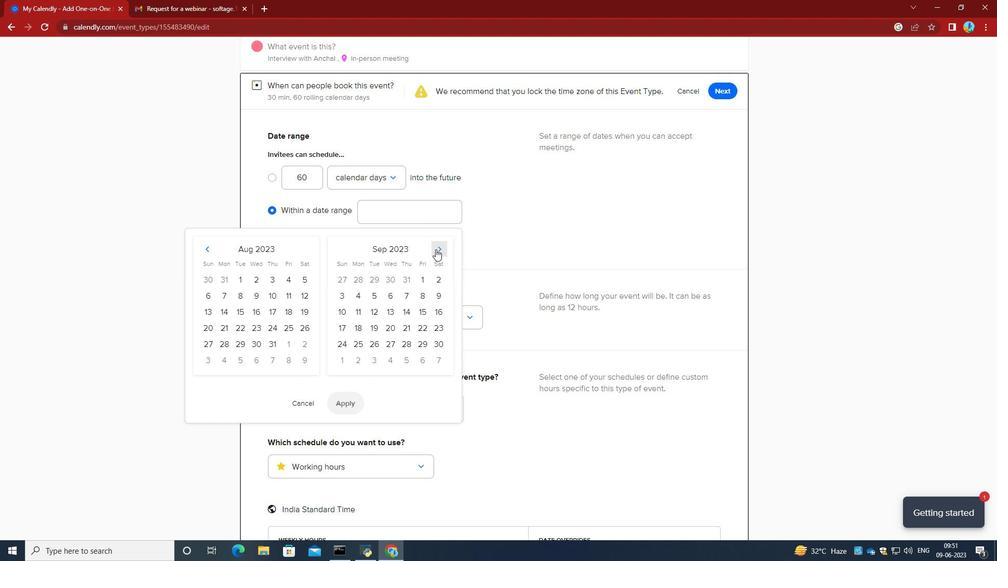 
Action: Mouse pressed left at (436, 249)
Screenshot: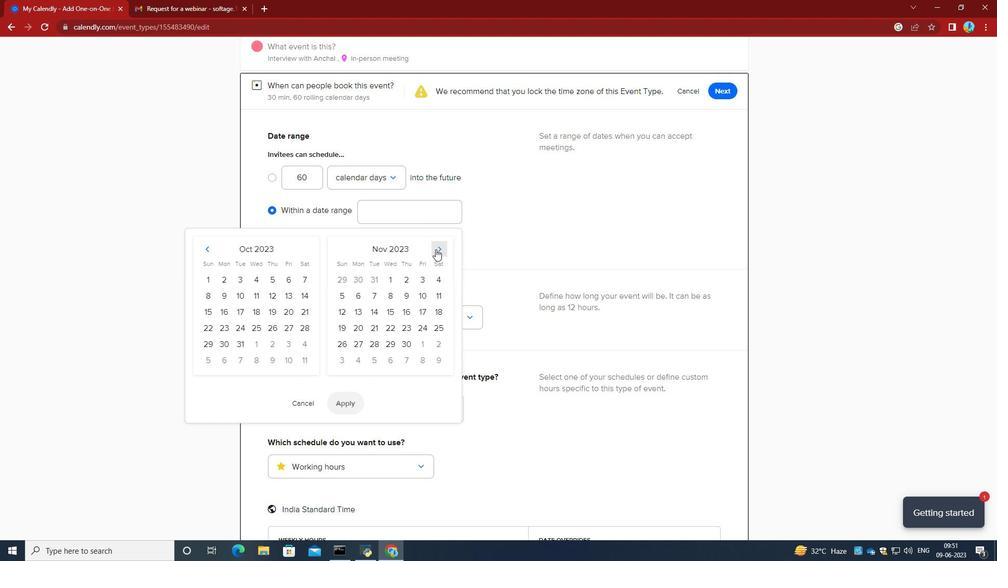 
Action: Mouse moved to (272, 325)
Screenshot: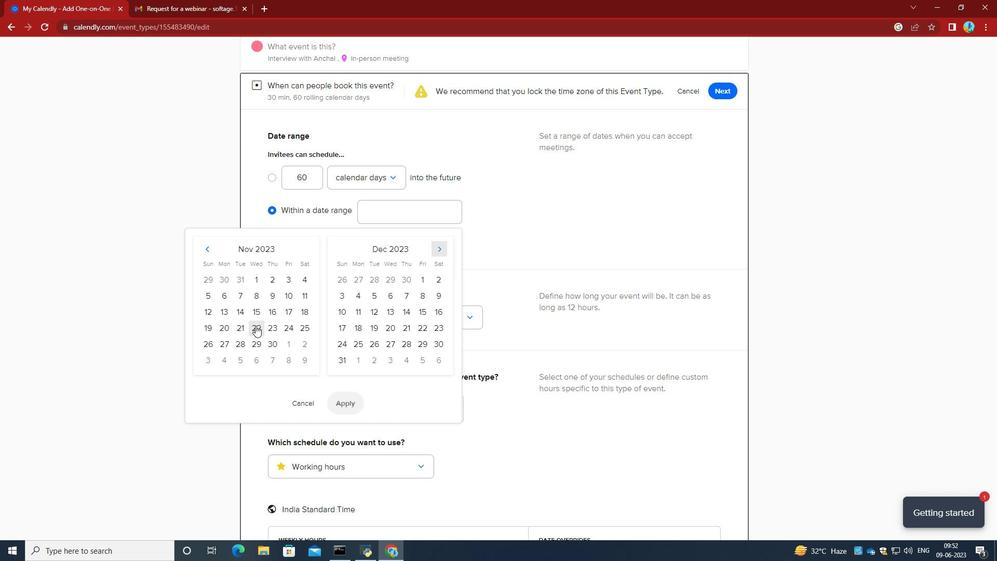 
Action: Mouse pressed left at (272, 325)
Screenshot: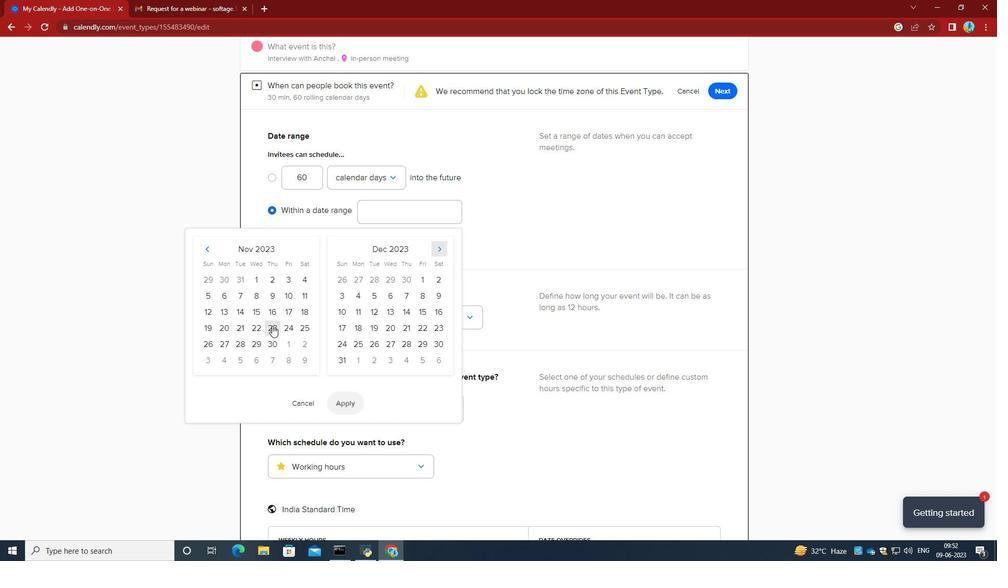 
Action: Mouse moved to (306, 325)
Screenshot: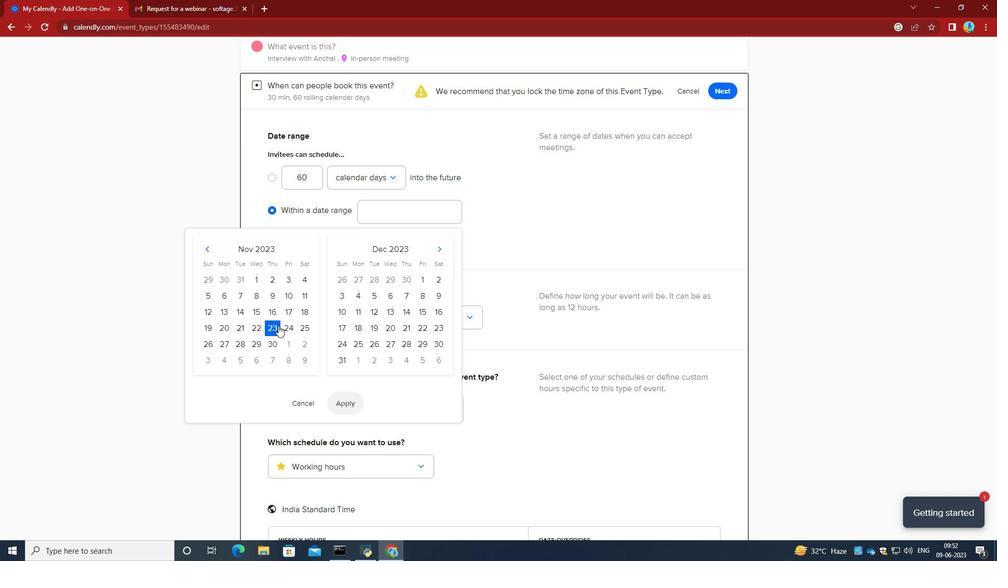
Action: Mouse pressed left at (306, 325)
Screenshot: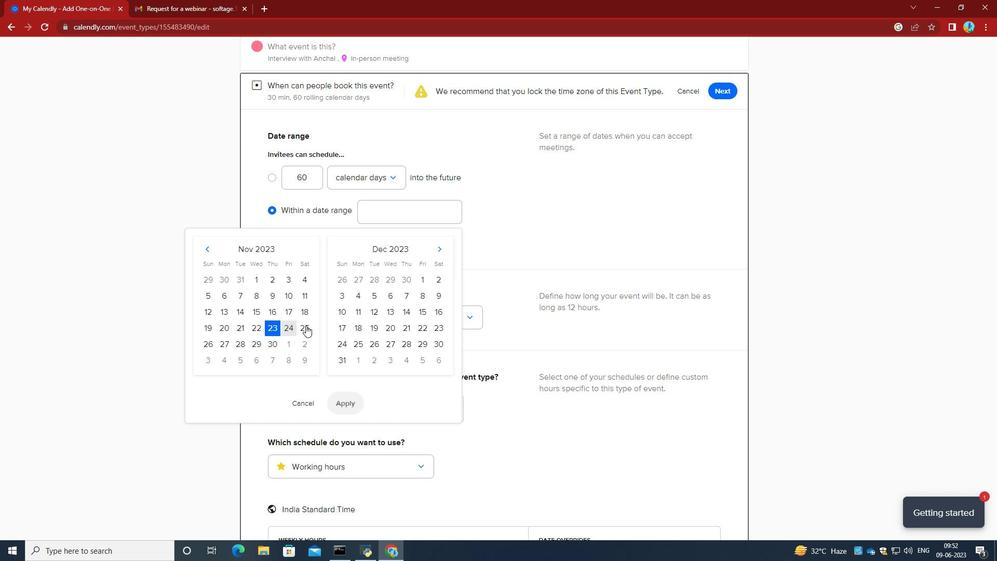 
Action: Mouse moved to (351, 397)
Screenshot: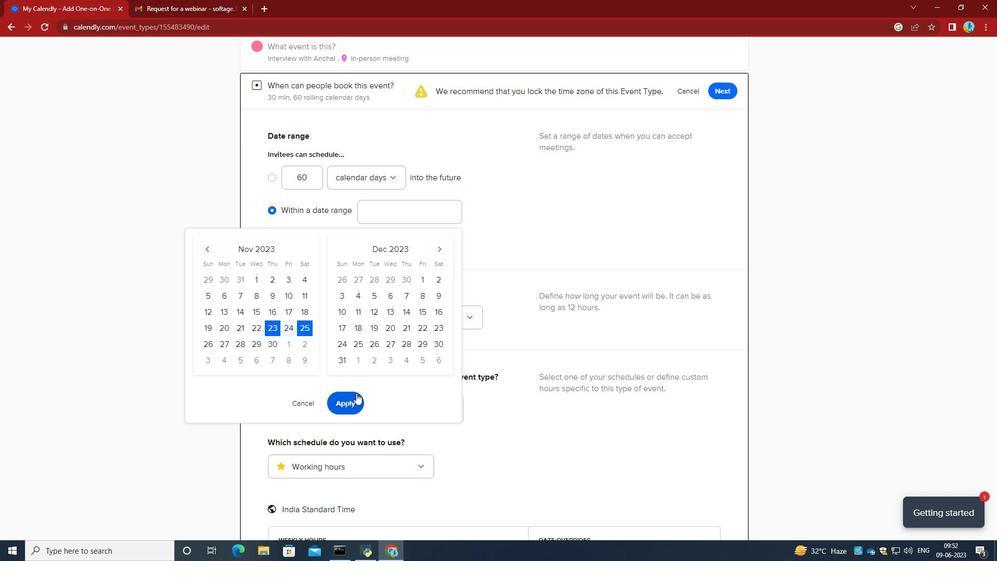 
Action: Mouse pressed left at (351, 397)
Screenshot: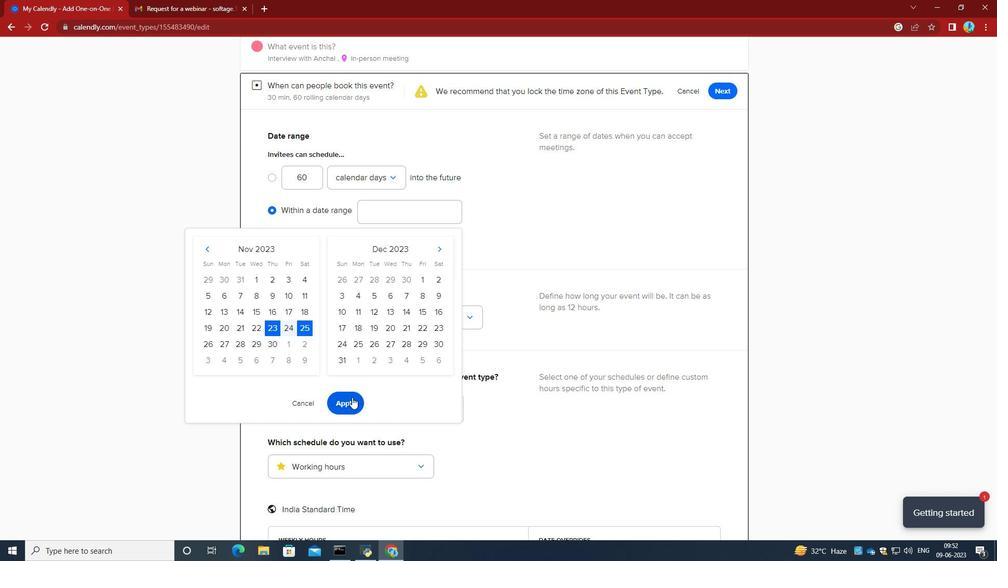 
Action: Mouse moved to (481, 307)
Screenshot: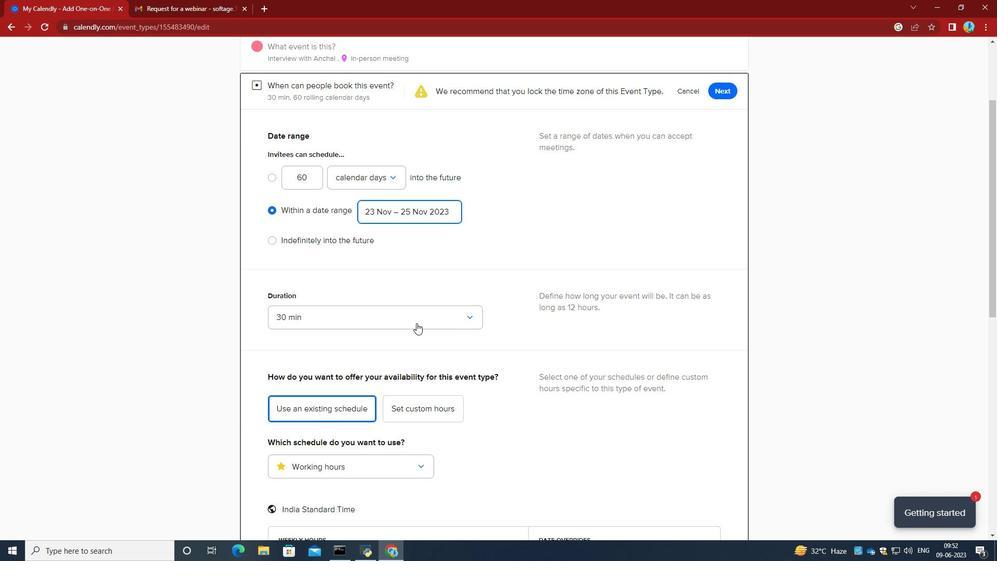 
Action: Mouse scrolled (481, 307) with delta (0, 0)
Screenshot: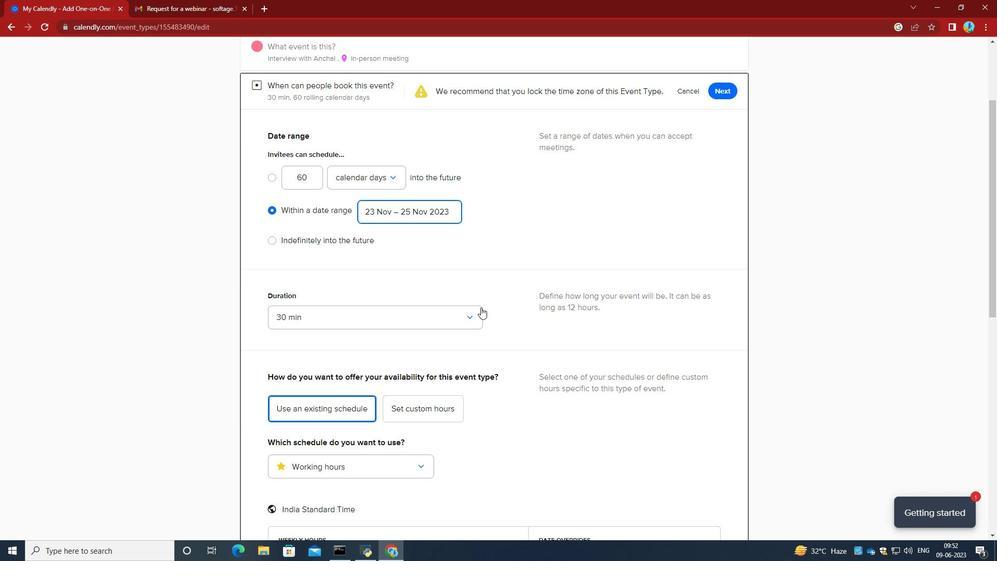 
Action: Mouse scrolled (481, 307) with delta (0, 0)
Screenshot: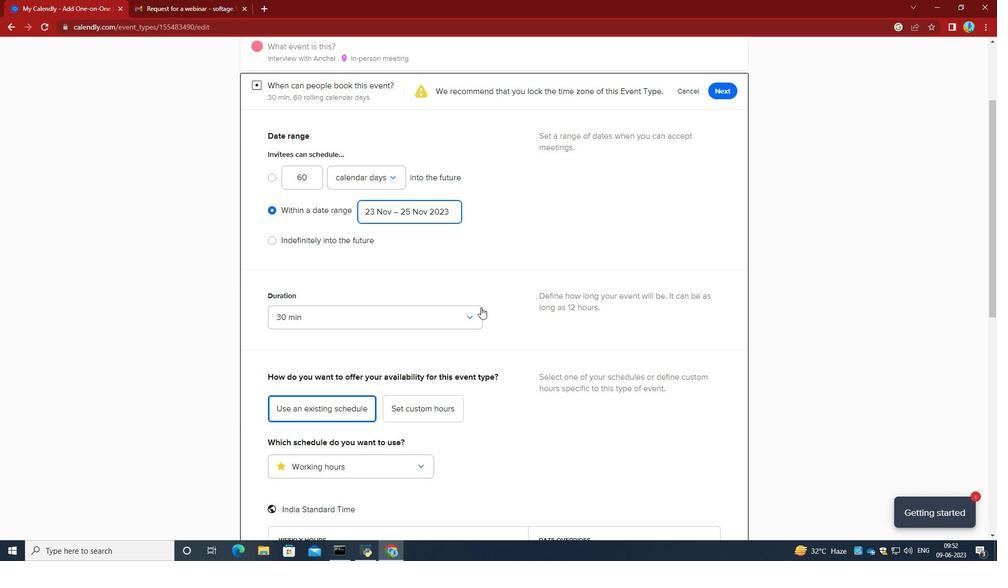 
Action: Mouse scrolled (481, 307) with delta (0, 0)
Screenshot: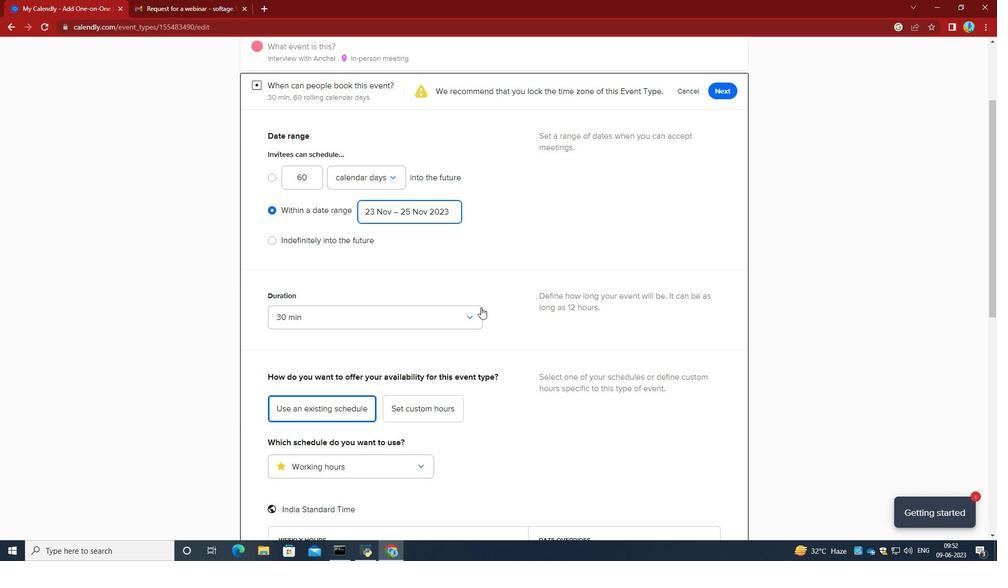 
Action: Mouse scrolled (481, 307) with delta (0, 0)
Screenshot: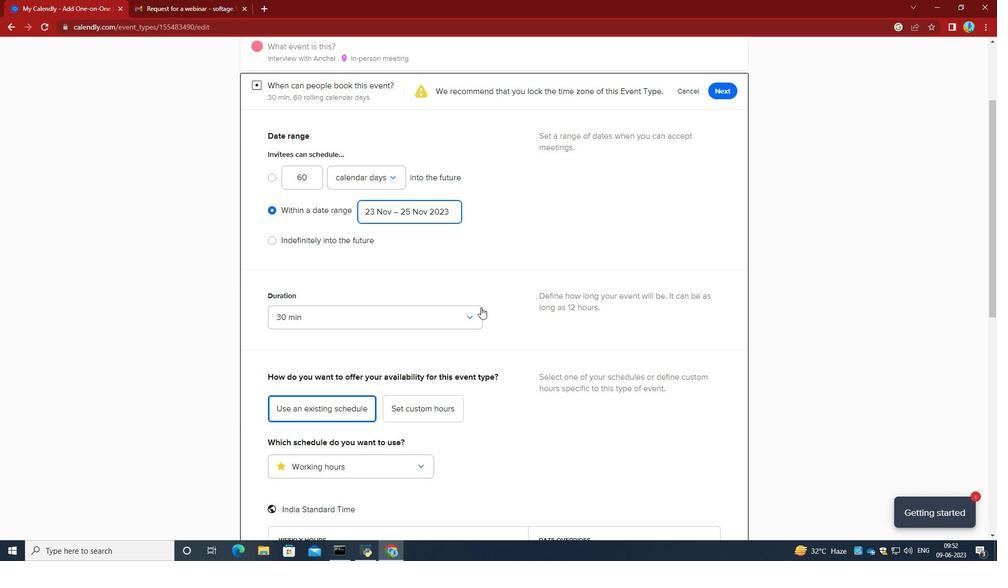 
Action: Mouse scrolled (481, 307) with delta (0, 0)
Screenshot: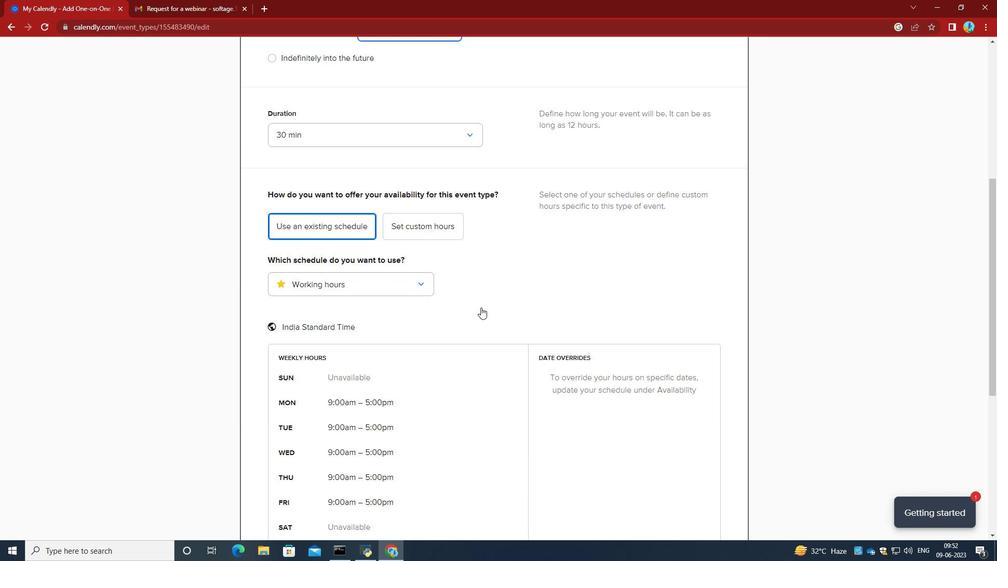 
Action: Mouse scrolled (481, 307) with delta (0, 0)
Screenshot: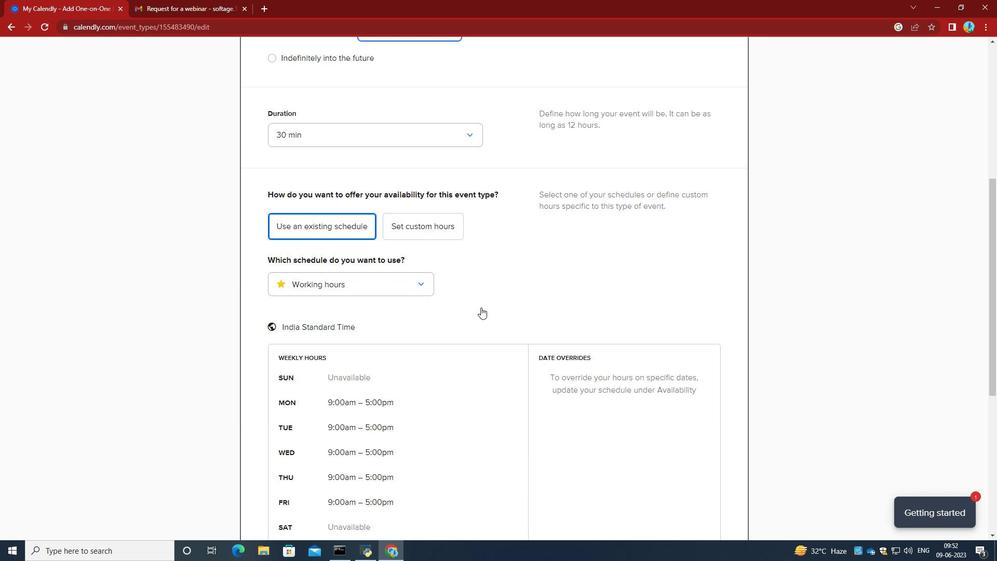 
Action: Mouse scrolled (481, 307) with delta (0, 0)
Screenshot: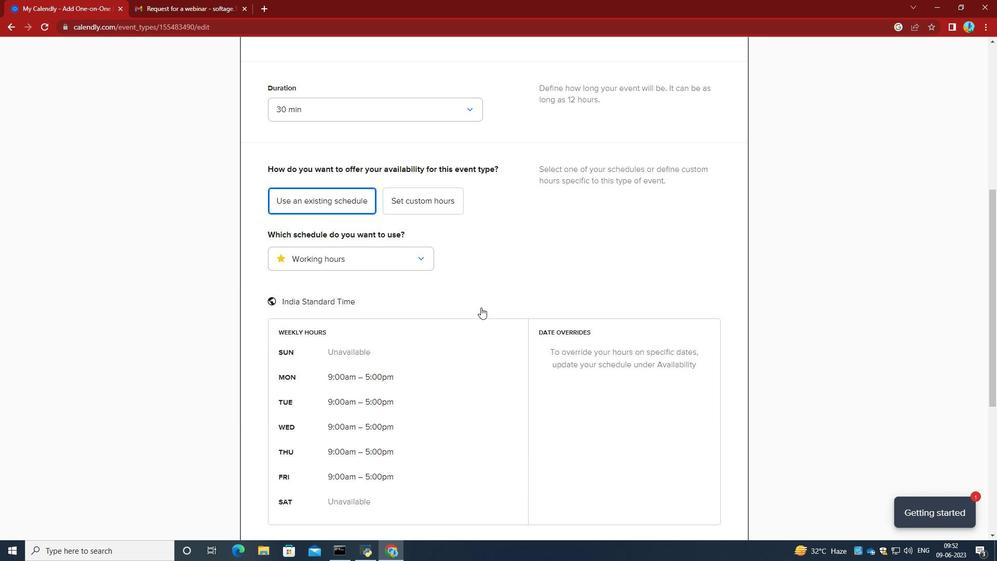 
Action: Mouse scrolled (481, 307) with delta (0, 0)
Screenshot: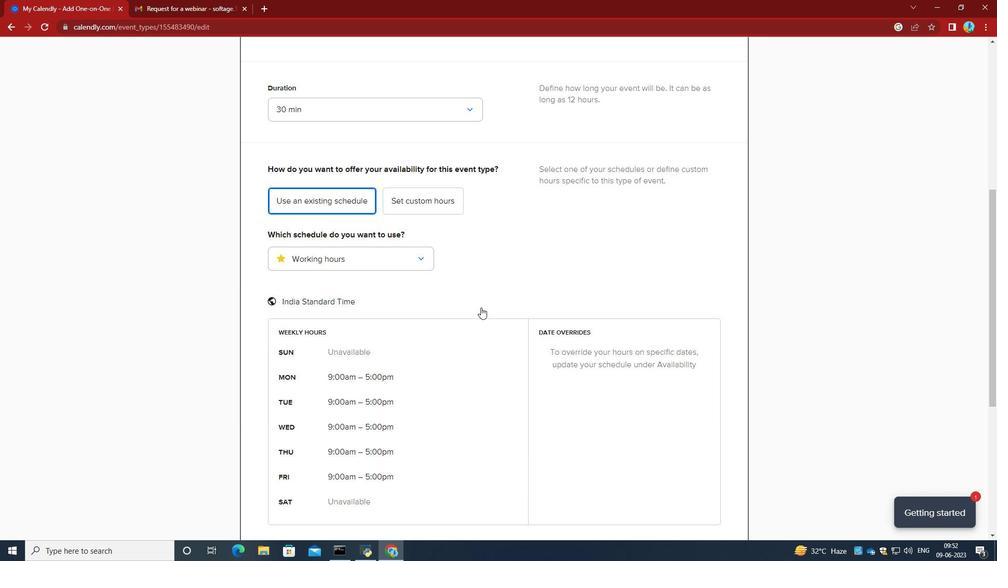 
Action: Mouse scrolled (481, 307) with delta (0, 0)
Screenshot: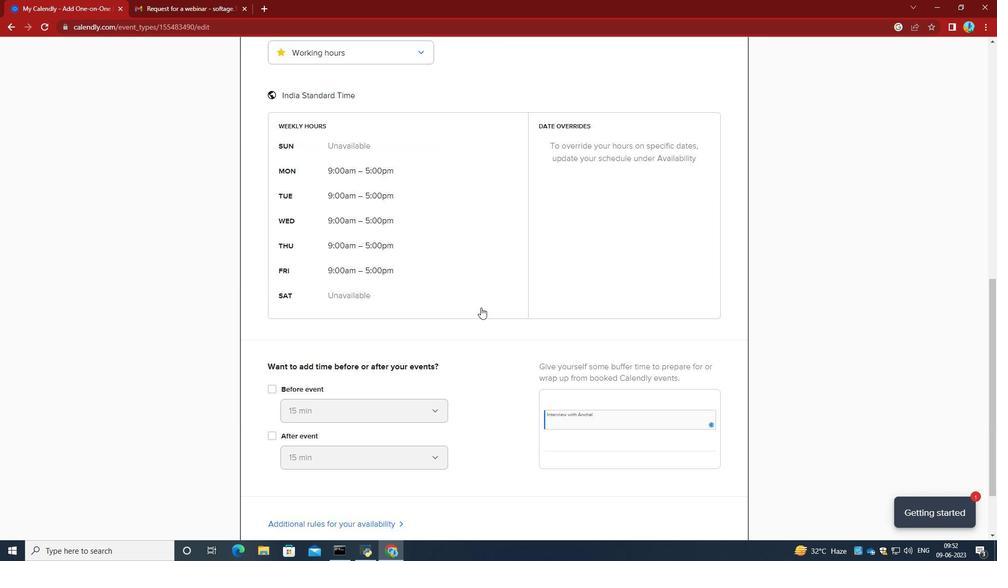 
Action: Mouse scrolled (481, 307) with delta (0, 0)
Screenshot: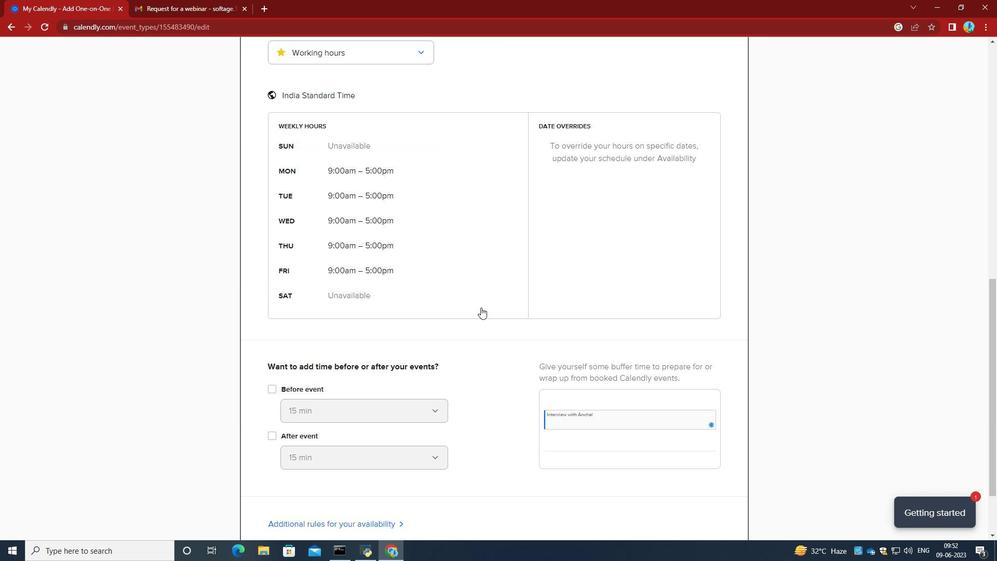 
Action: Mouse scrolled (481, 307) with delta (0, 0)
Screenshot: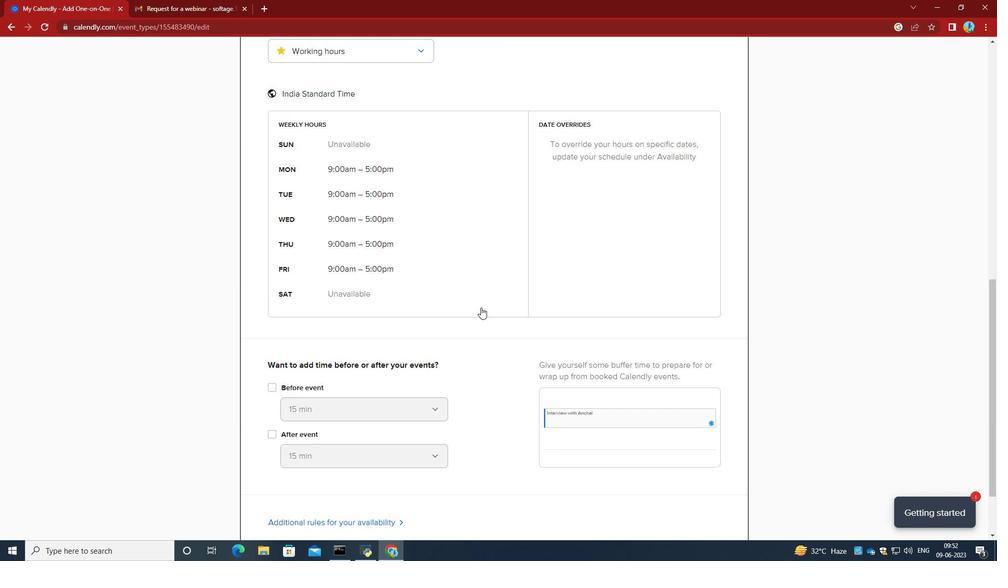 
Action: Mouse scrolled (481, 307) with delta (0, 0)
Screenshot: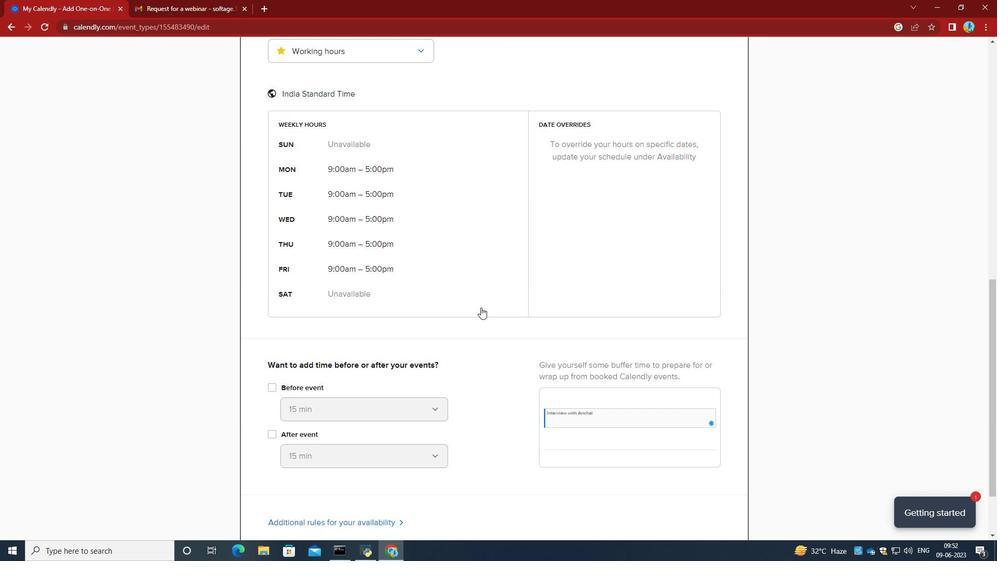 
Action: Mouse moved to (730, 482)
Screenshot: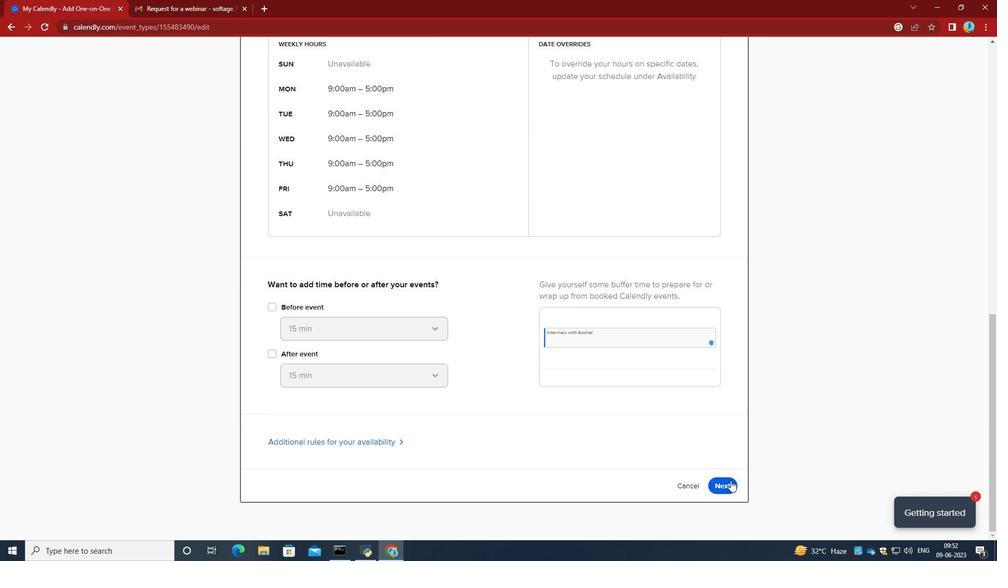 
Action: Mouse pressed left at (730, 482)
Screenshot: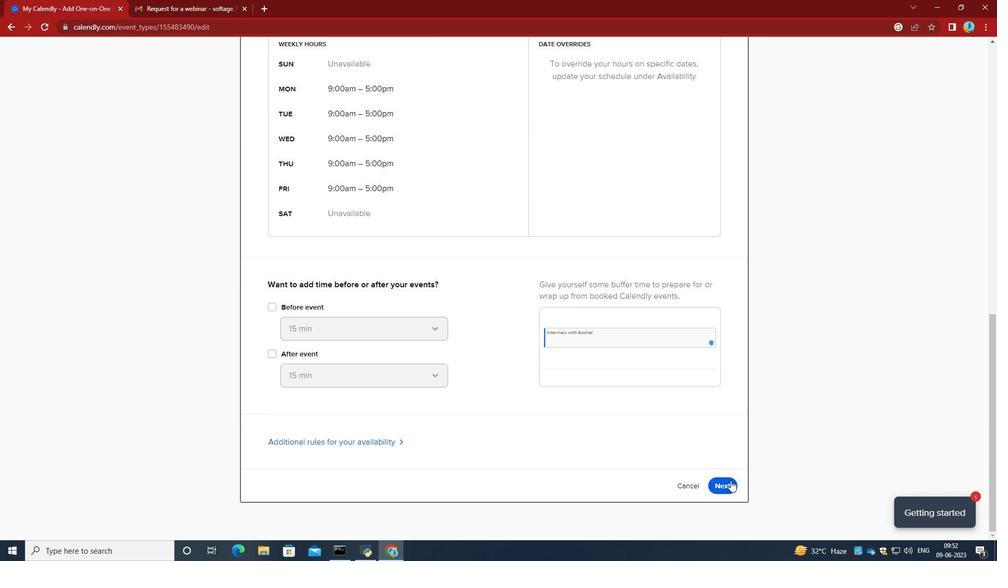 
Action: Mouse moved to (388, 249)
Screenshot: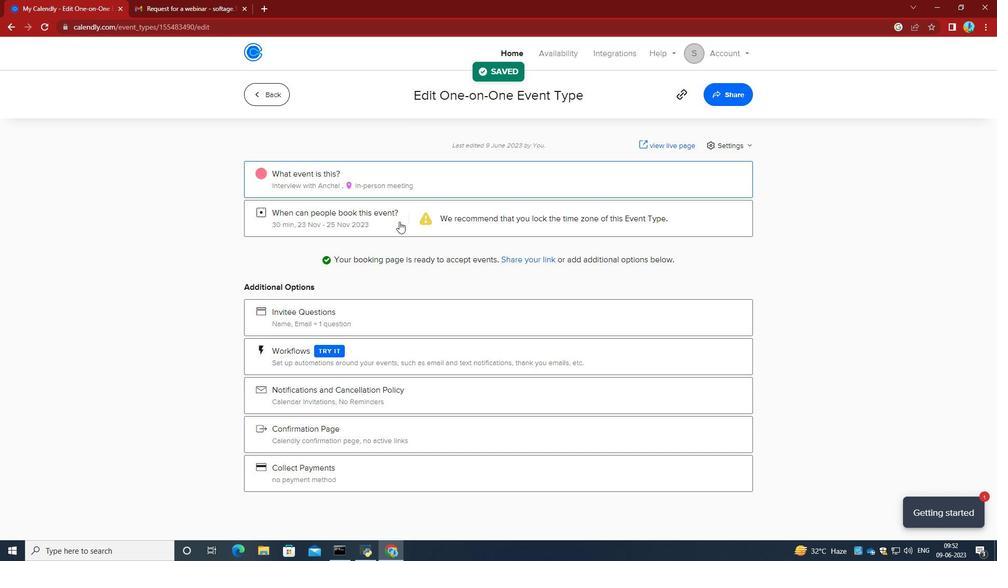 
Action: Mouse scrolled (388, 249) with delta (0, 0)
Screenshot: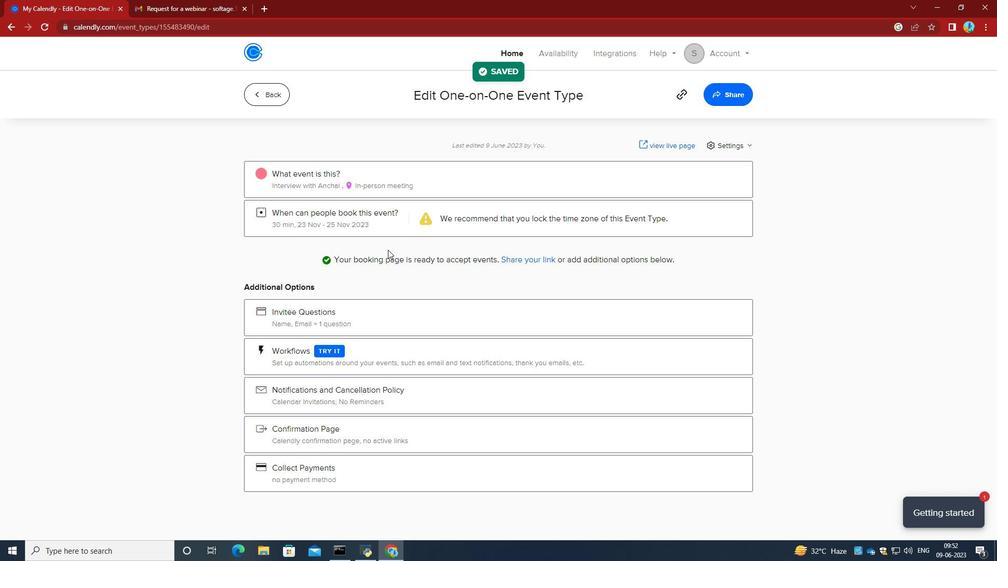 
Action: Mouse moved to (388, 250)
Screenshot: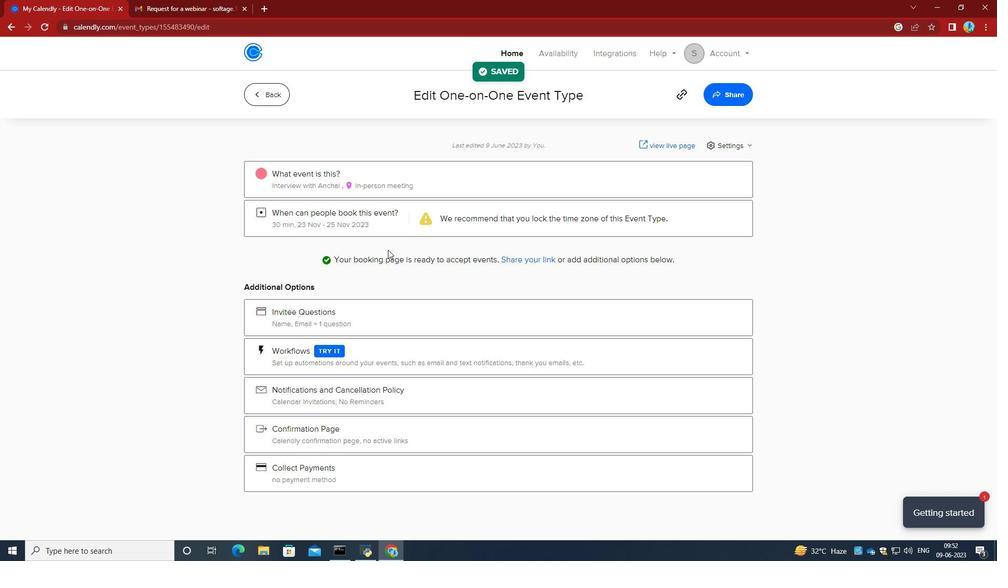 
Action: Mouse scrolled (388, 249) with delta (0, 0)
Screenshot: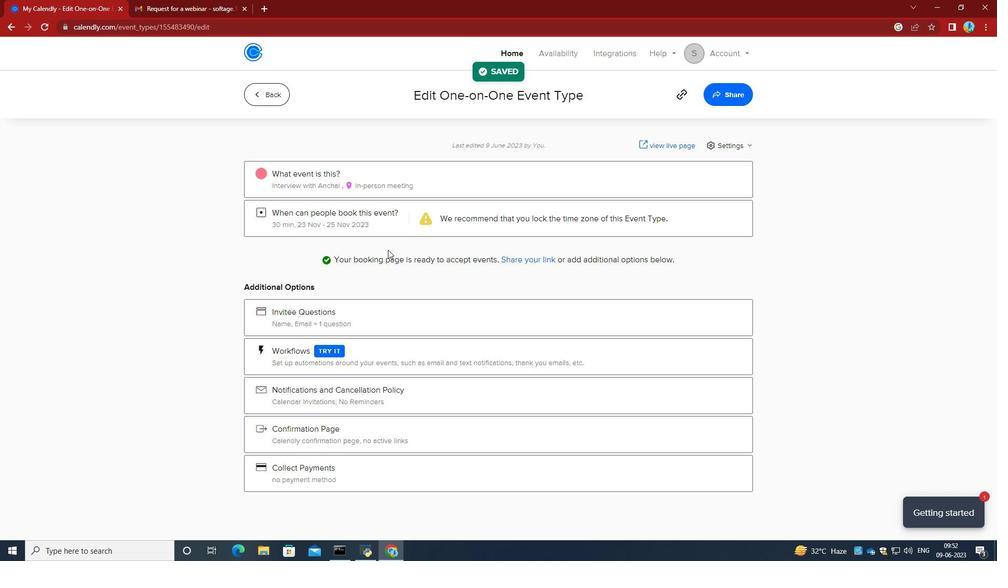 
Action: Mouse scrolled (388, 249) with delta (0, 0)
Screenshot: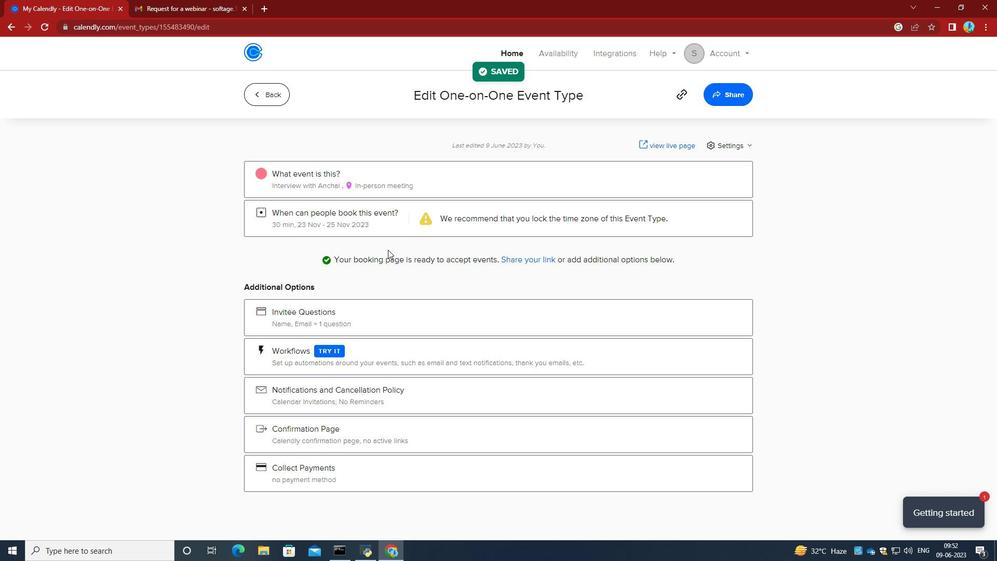 
Action: Mouse moved to (721, 95)
Screenshot: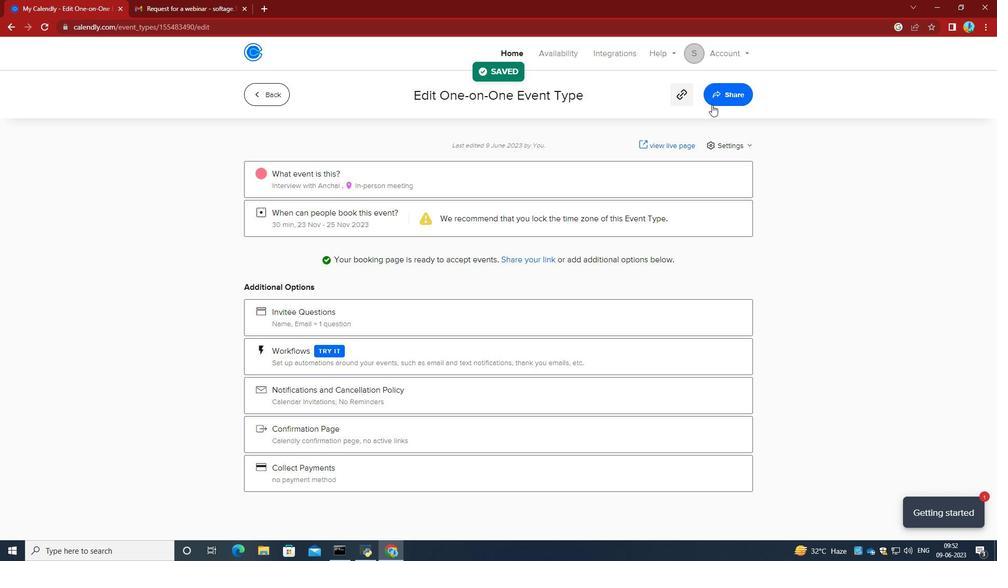 
Action: Mouse pressed left at (721, 95)
Screenshot: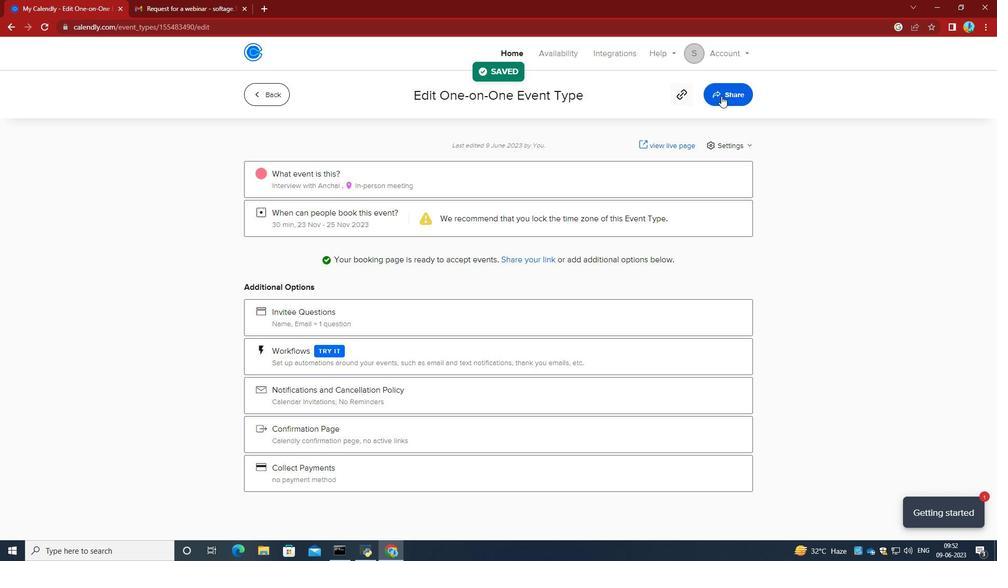 
Action: Mouse moved to (623, 189)
Screenshot: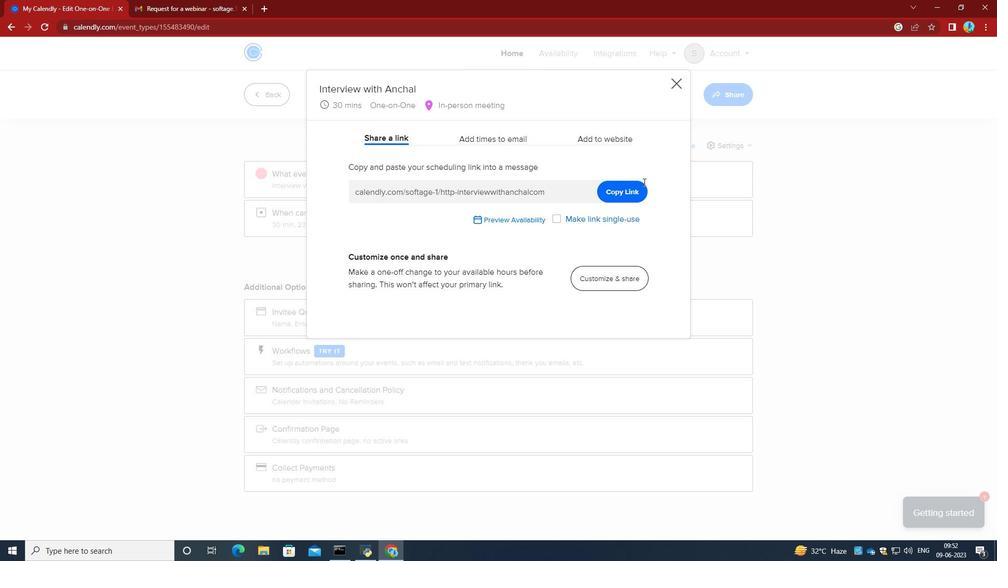 
Action: Mouse pressed left at (623, 189)
Screenshot: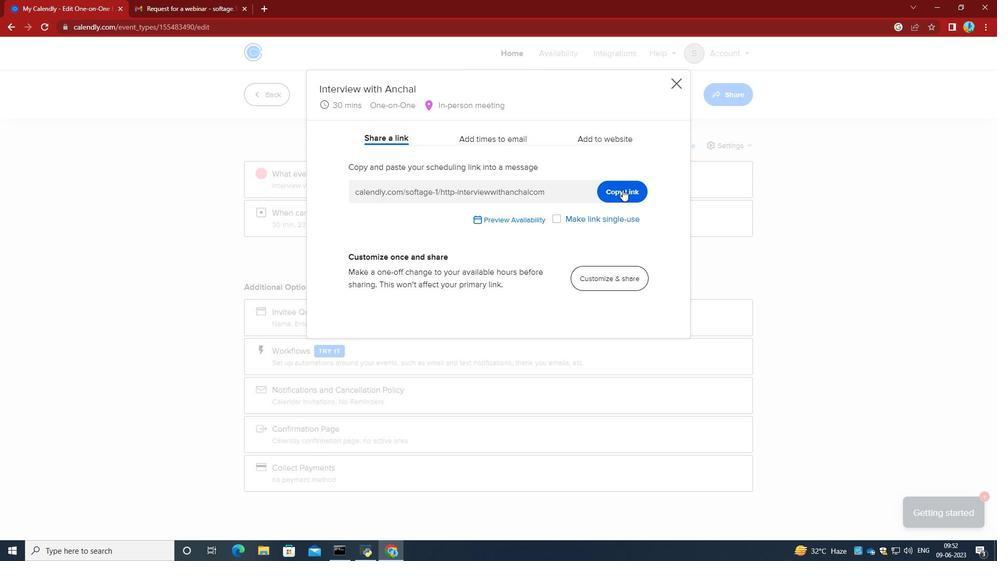 
Action: Mouse moved to (209, 9)
Screenshot: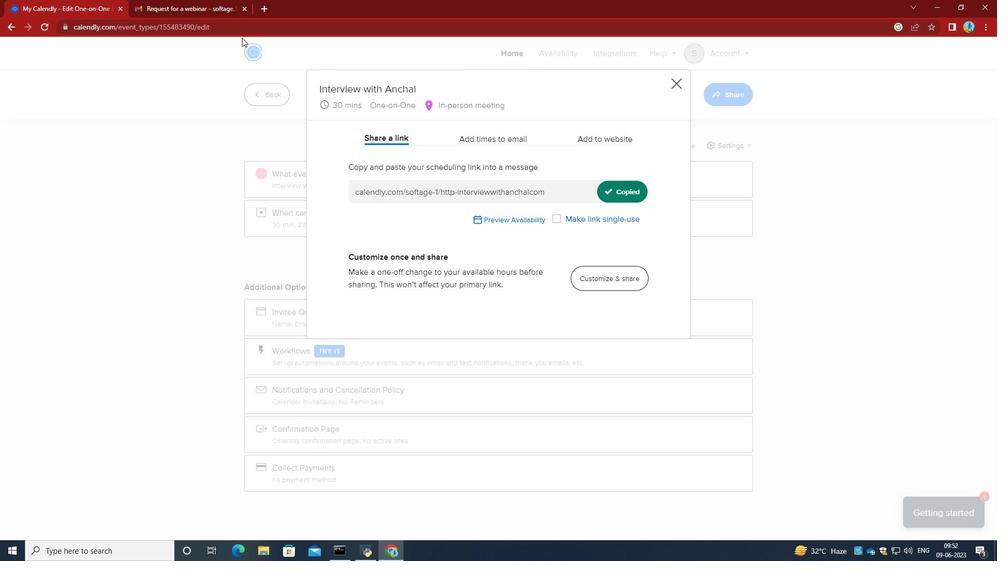 
Action: Mouse pressed left at (209, 9)
Screenshot: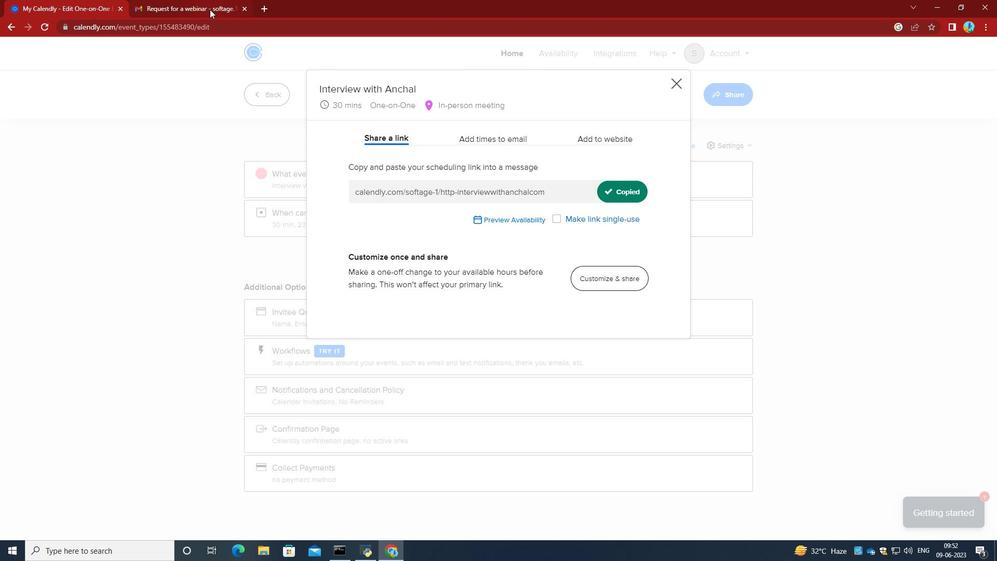 
Action: Mouse moved to (93, 88)
Screenshot: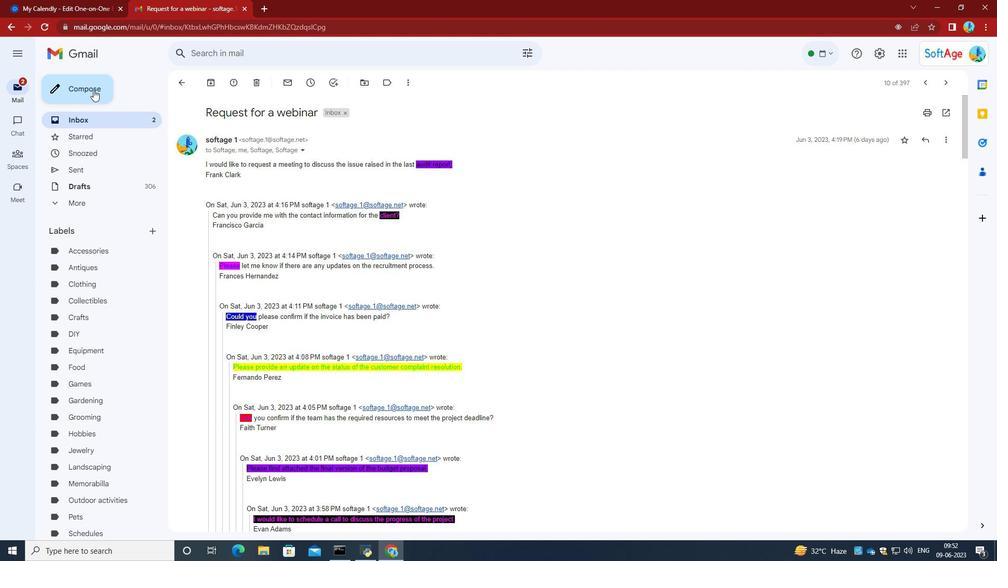 
Action: Mouse pressed left at (93, 88)
Screenshot: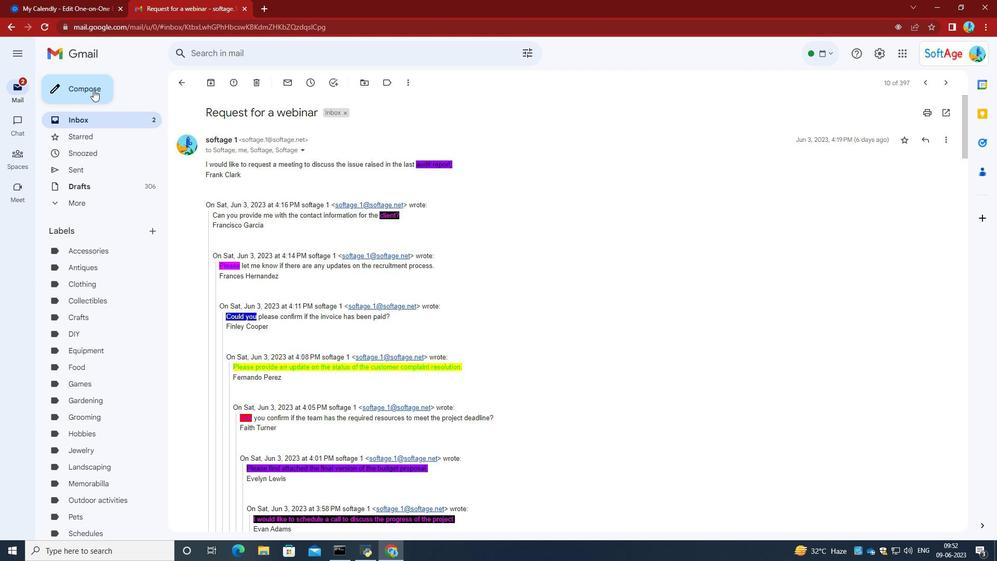 
Action: Mouse moved to (718, 311)
Screenshot: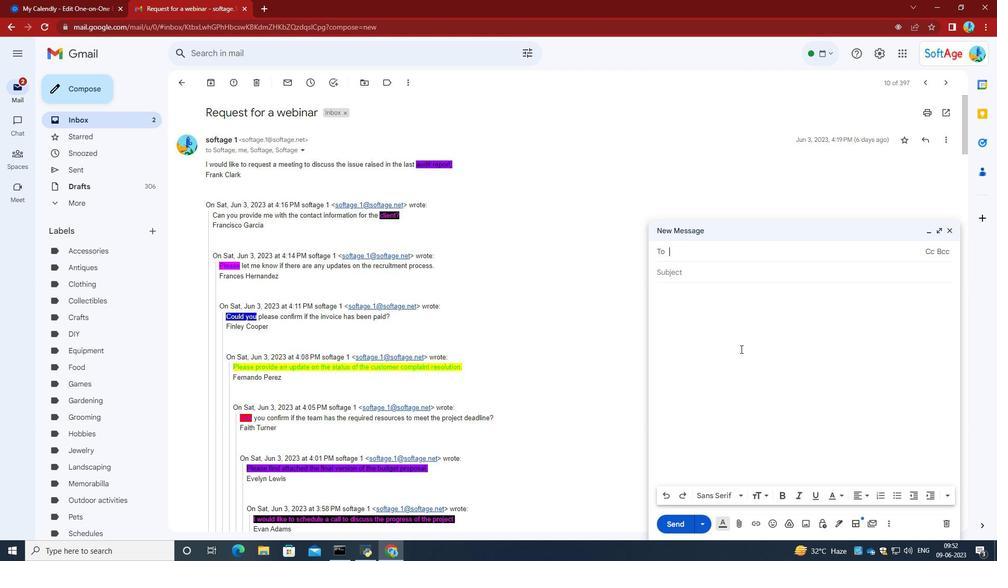 
Action: Mouse pressed left at (718, 311)
Screenshot: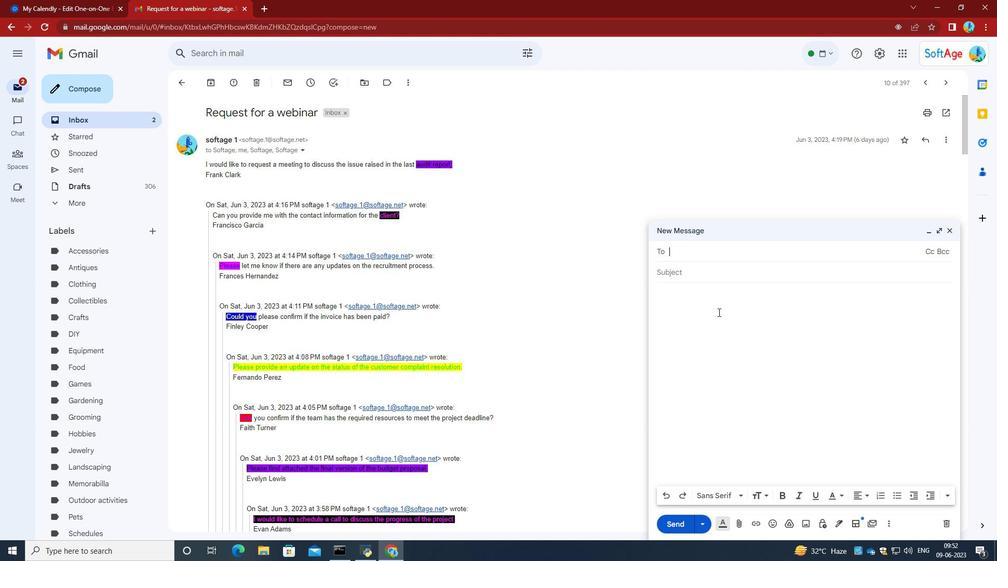 
Action: Key pressed ctrl+V
Screenshot: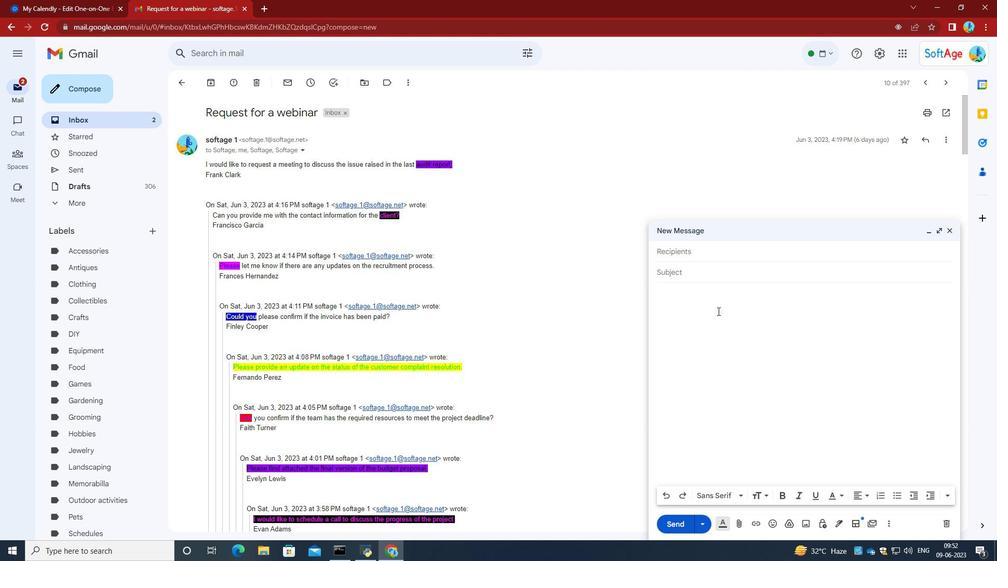 
Action: Mouse moved to (703, 253)
Screenshot: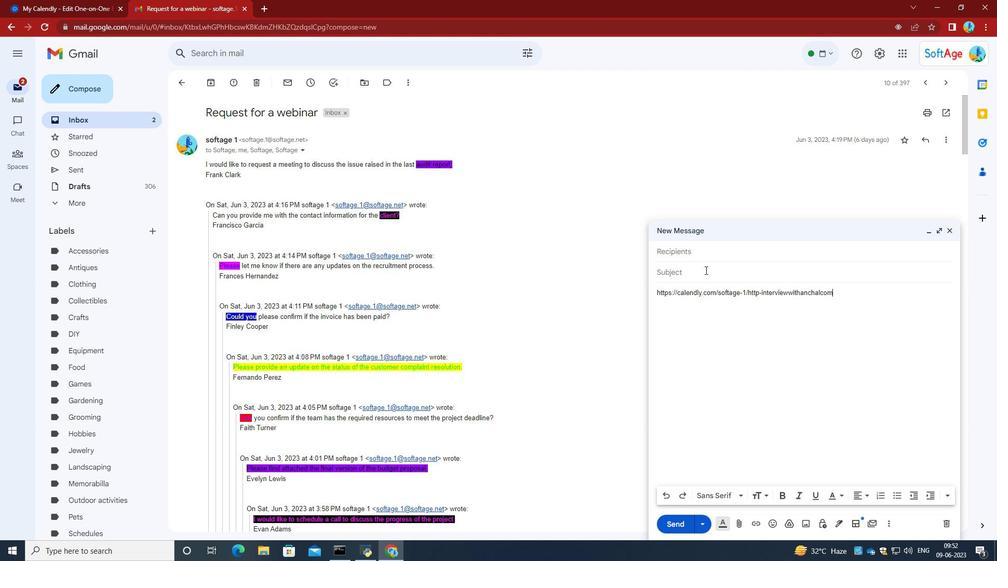 
Action: Mouse pressed left at (703, 253)
Screenshot: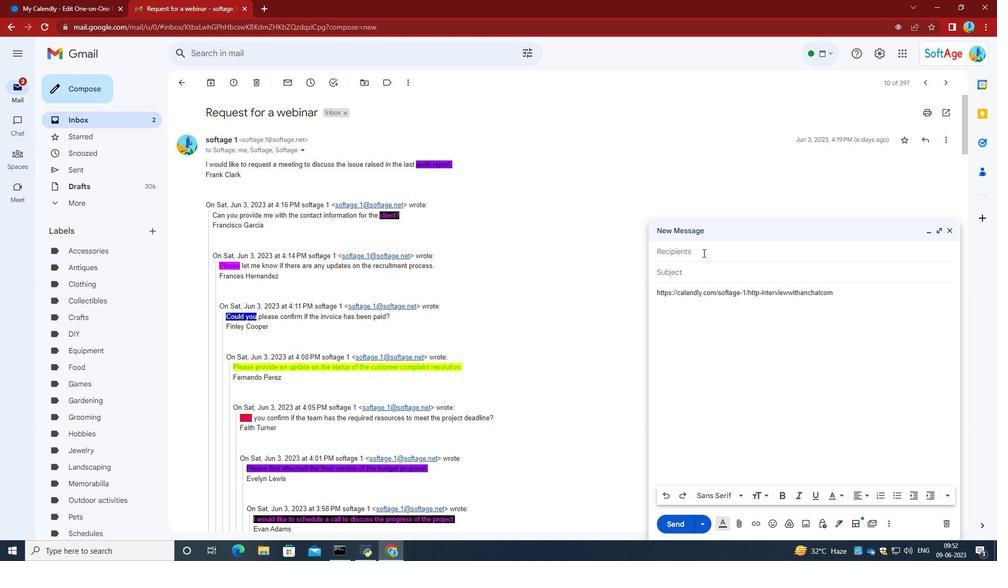 
Action: Key pressed softage.4<Key.shift>@softage.net
Screenshot: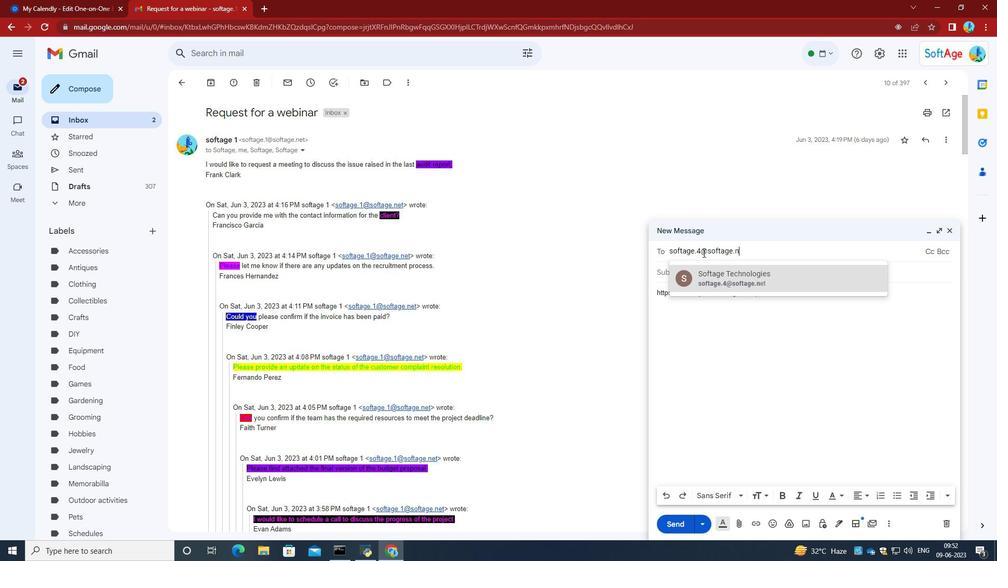 
Action: Mouse moved to (726, 278)
Screenshot: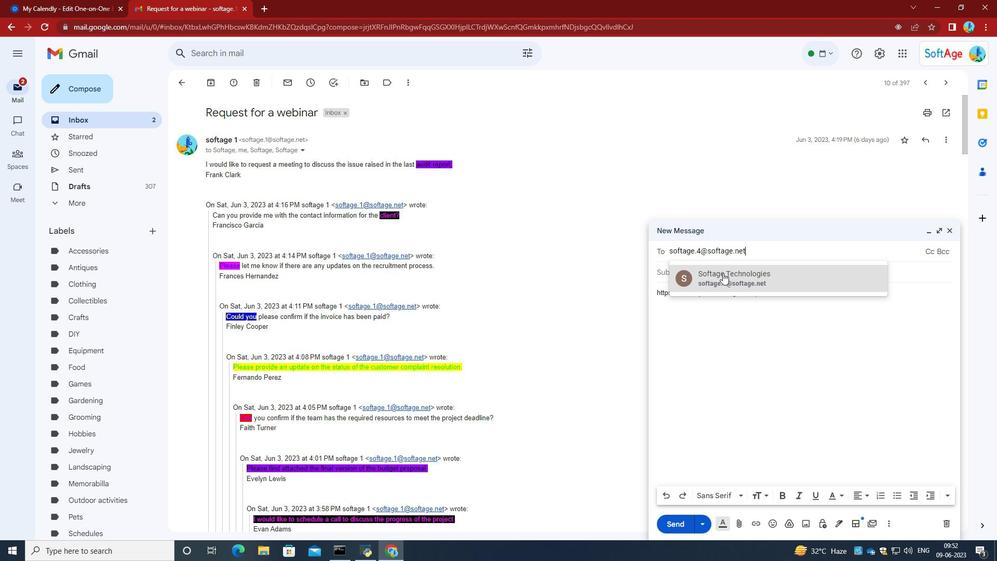 
Action: Mouse pressed left at (726, 278)
Screenshot: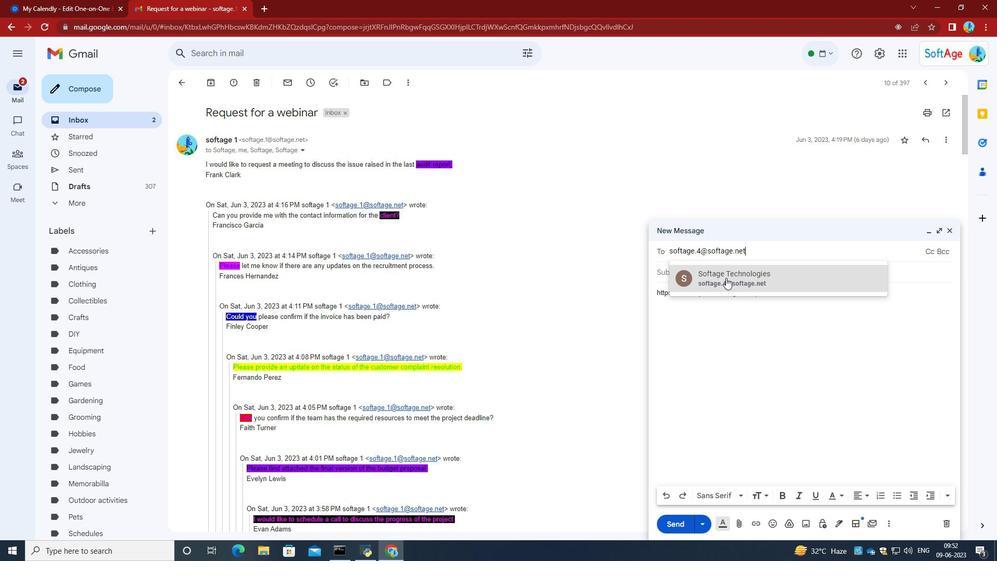 
Action: Mouse moved to (796, 249)
Screenshot: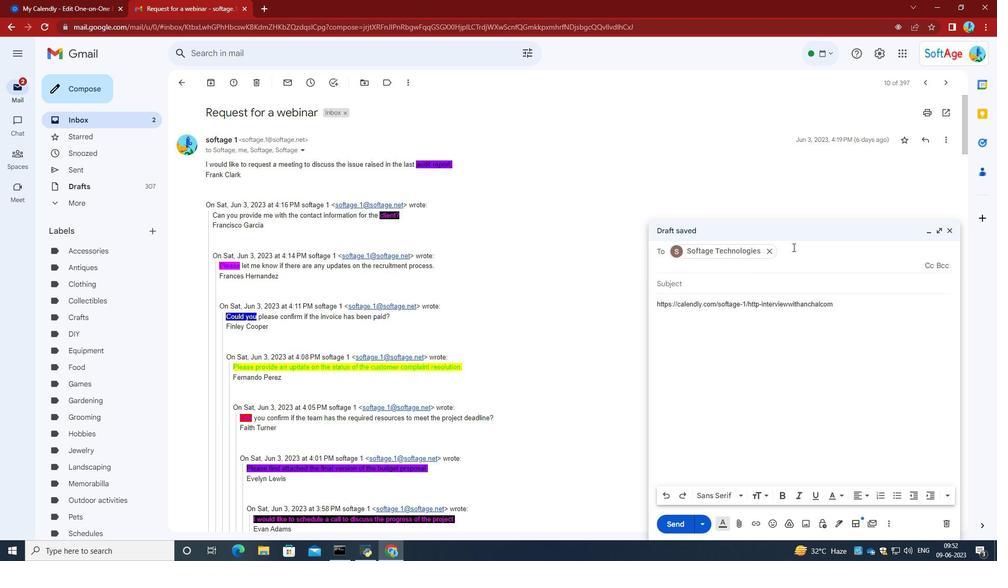 
Action: Key pressed softage.5<Key.shift>@softage.net
Screenshot: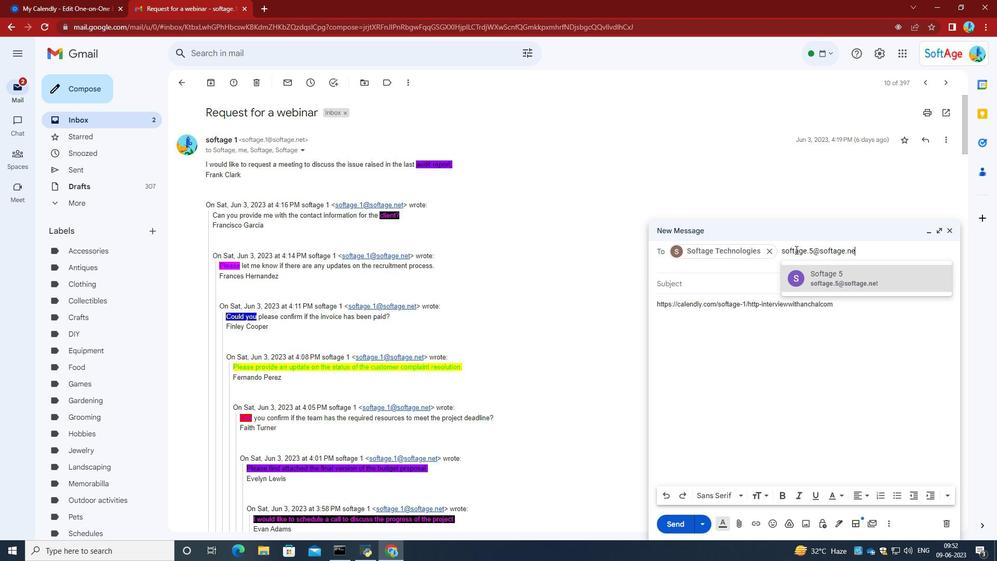 
Action: Mouse moved to (823, 284)
Screenshot: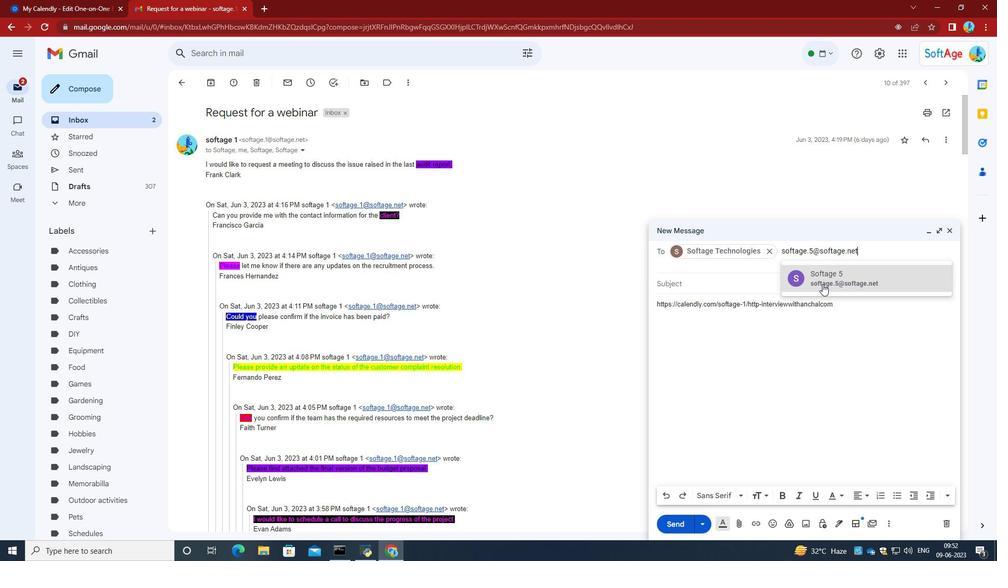 
Action: Mouse pressed left at (823, 284)
Screenshot: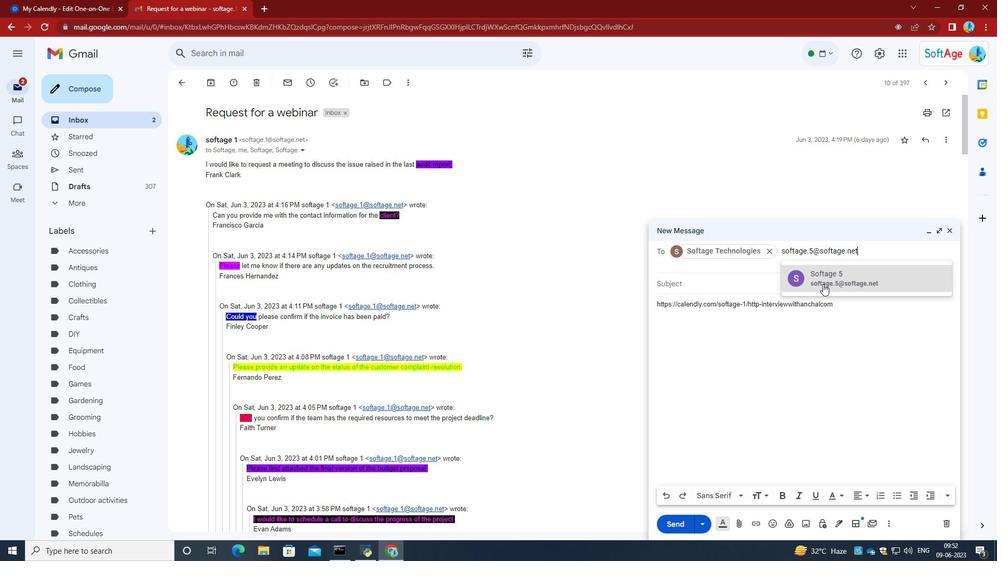 
Action: Mouse moved to (675, 527)
Screenshot: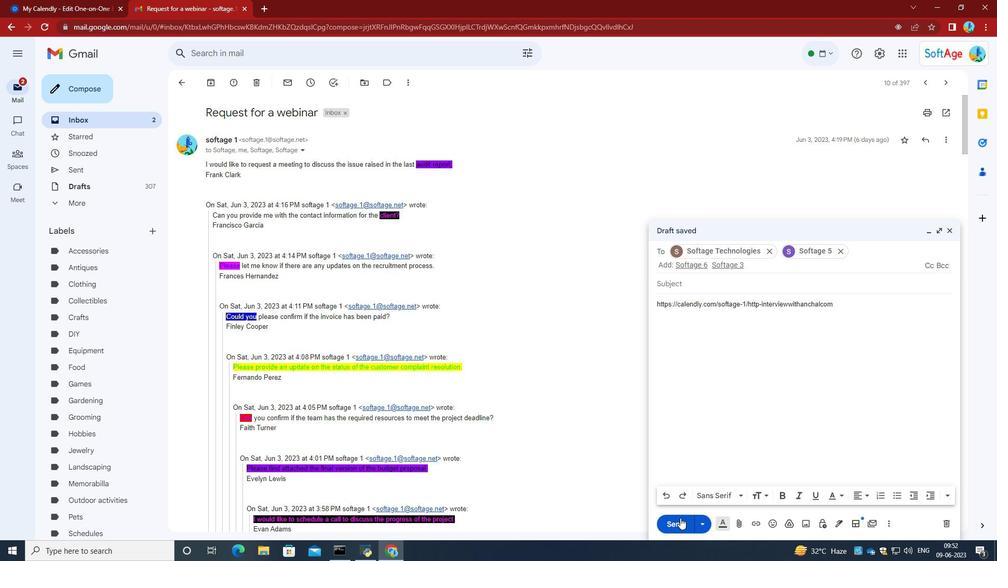 
Action: Mouse pressed left at (675, 527)
Screenshot: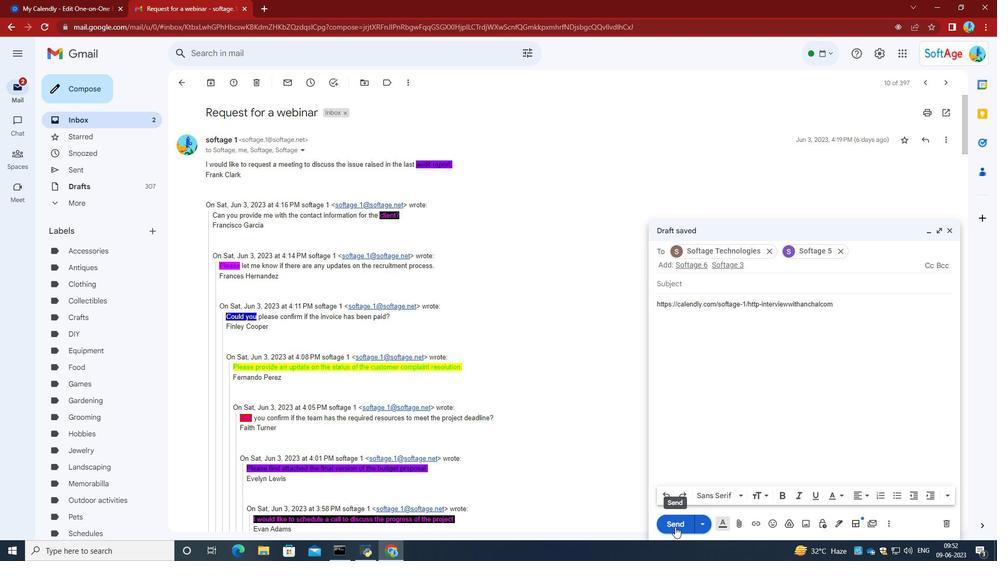 
Action: Mouse moved to (572, 367)
Screenshot: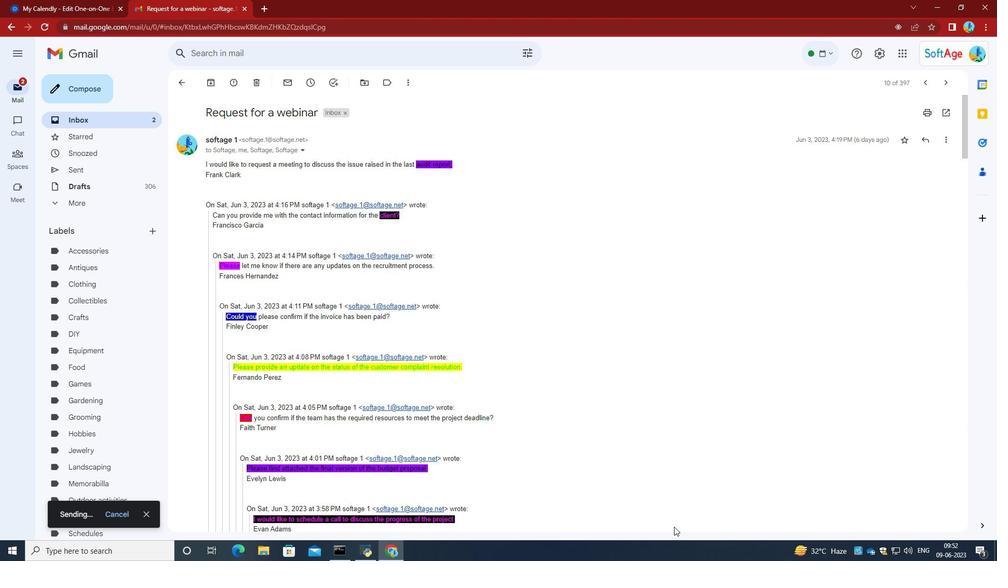 
